 Task: Find connections with filter location Parbhani with filter topic #Networkwith filter profile language Spanish with filter current company Arcesium with filter school JECRC University with filter industry Construction with filter service category Financial Analysis with filter keywords title eCommerce Marketing Specialist
Action: Mouse moved to (520, 70)
Screenshot: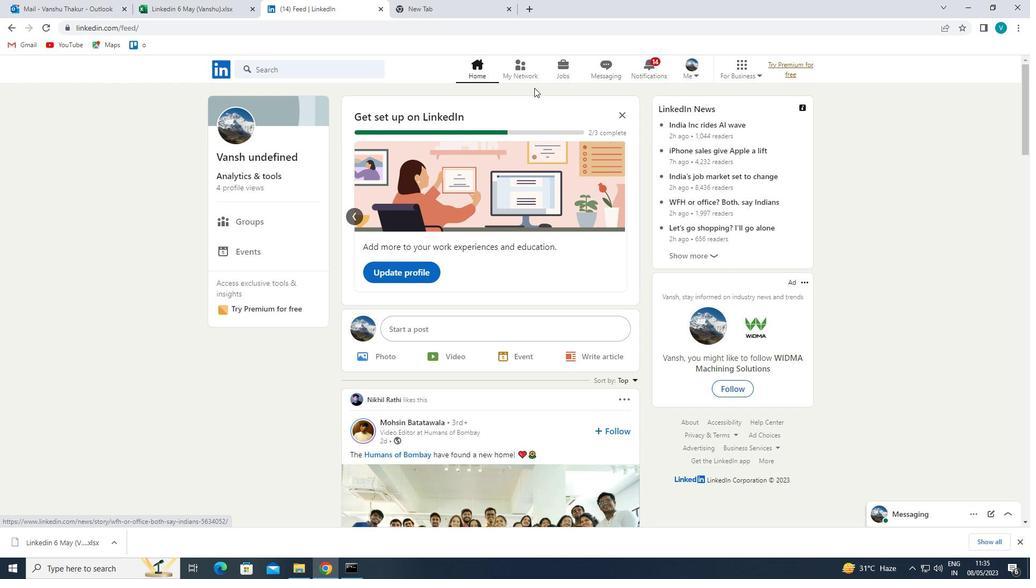 
Action: Mouse pressed left at (520, 70)
Screenshot: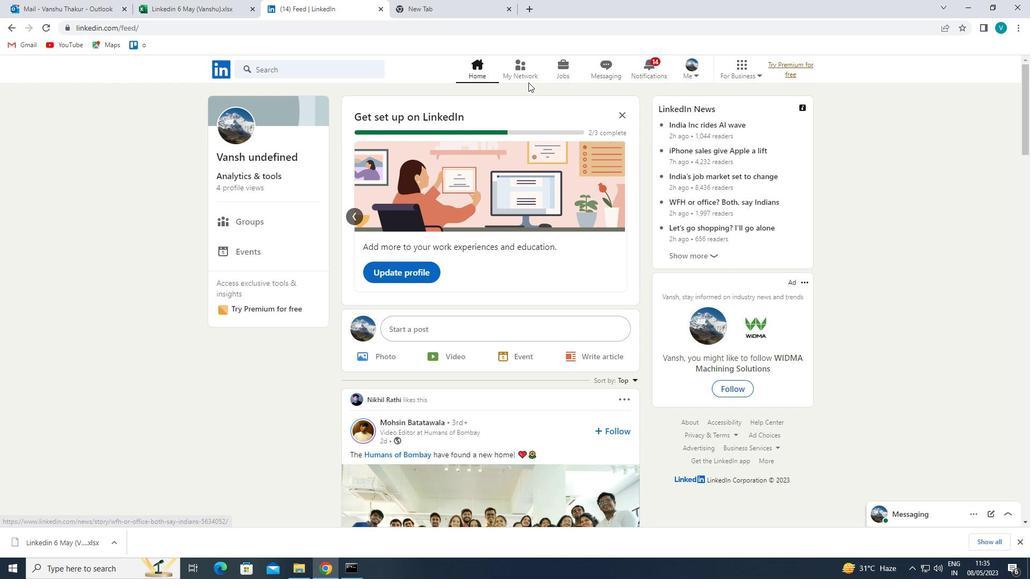 
Action: Mouse moved to (271, 123)
Screenshot: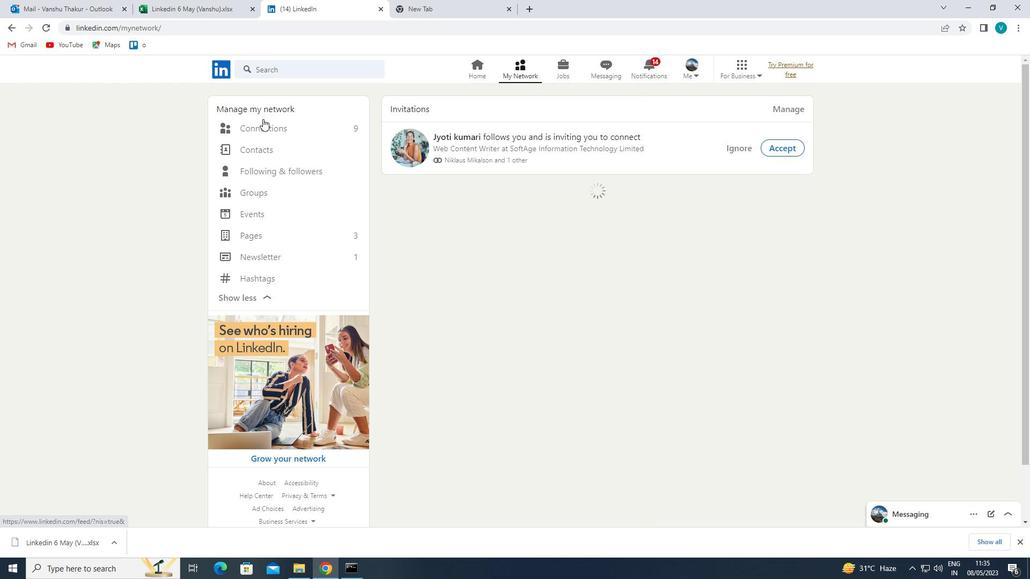 
Action: Mouse pressed left at (271, 123)
Screenshot: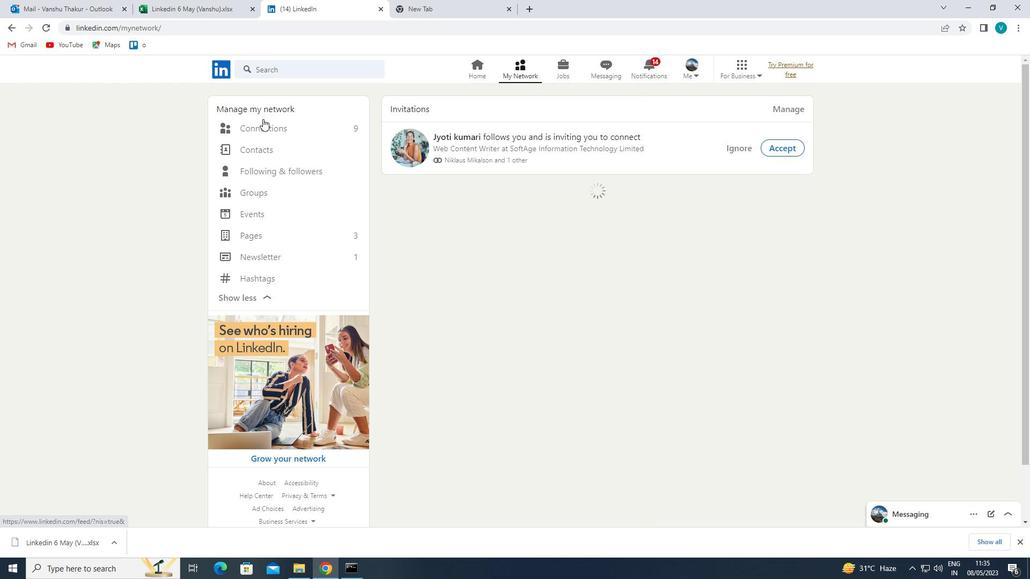 
Action: Mouse moved to (620, 129)
Screenshot: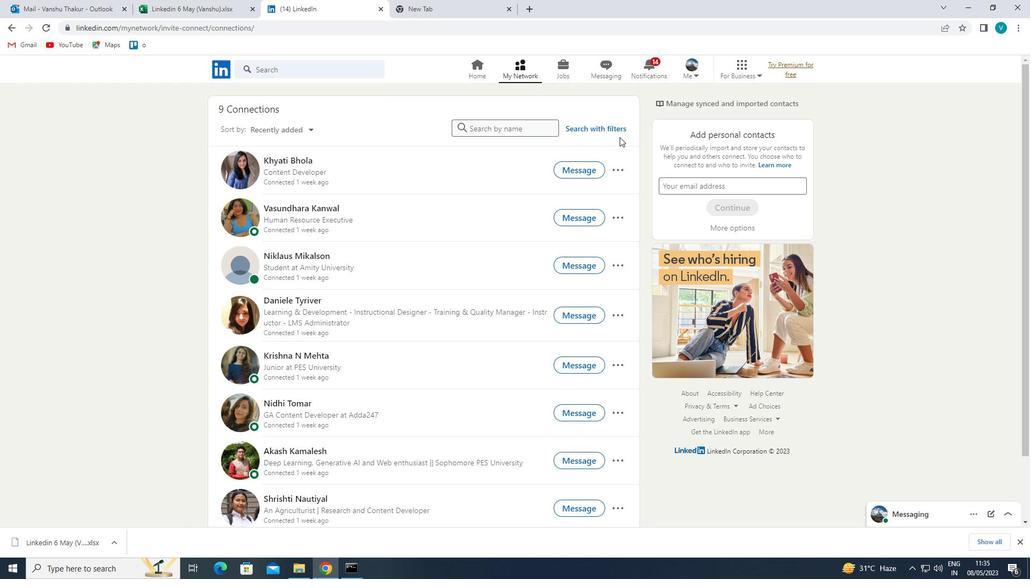 
Action: Mouse pressed left at (620, 129)
Screenshot: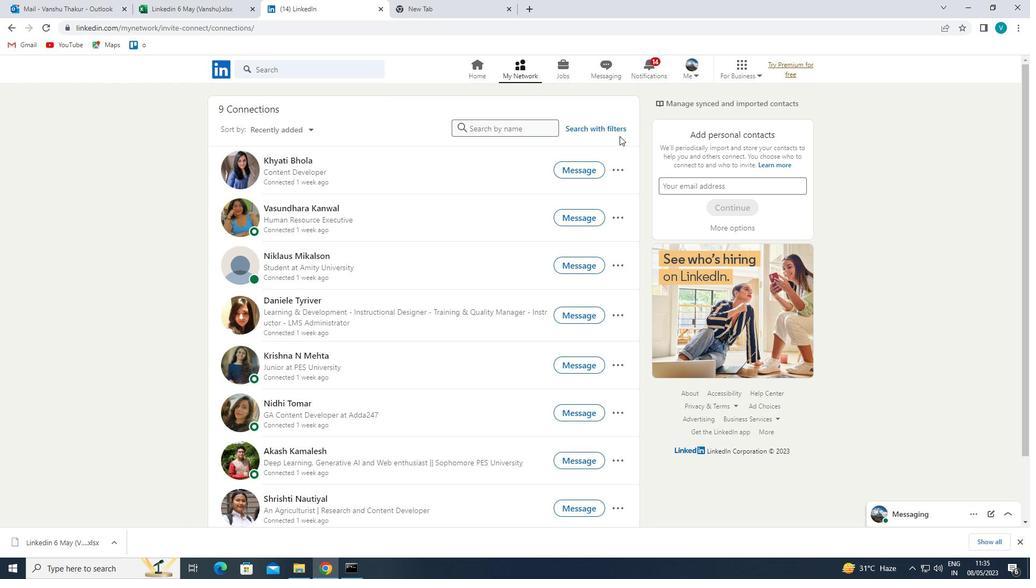 
Action: Mouse moved to (525, 103)
Screenshot: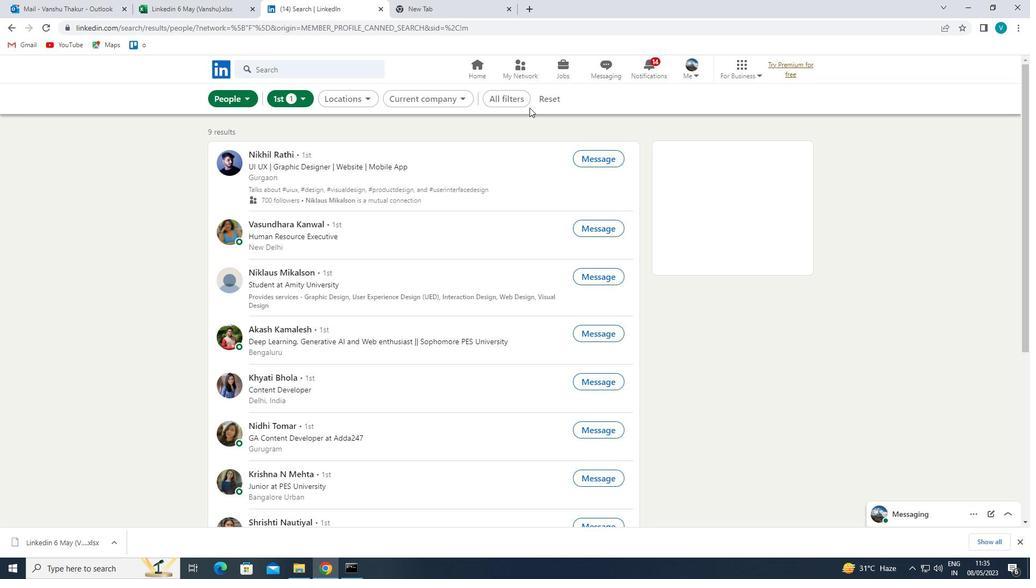 
Action: Mouse pressed left at (525, 103)
Screenshot: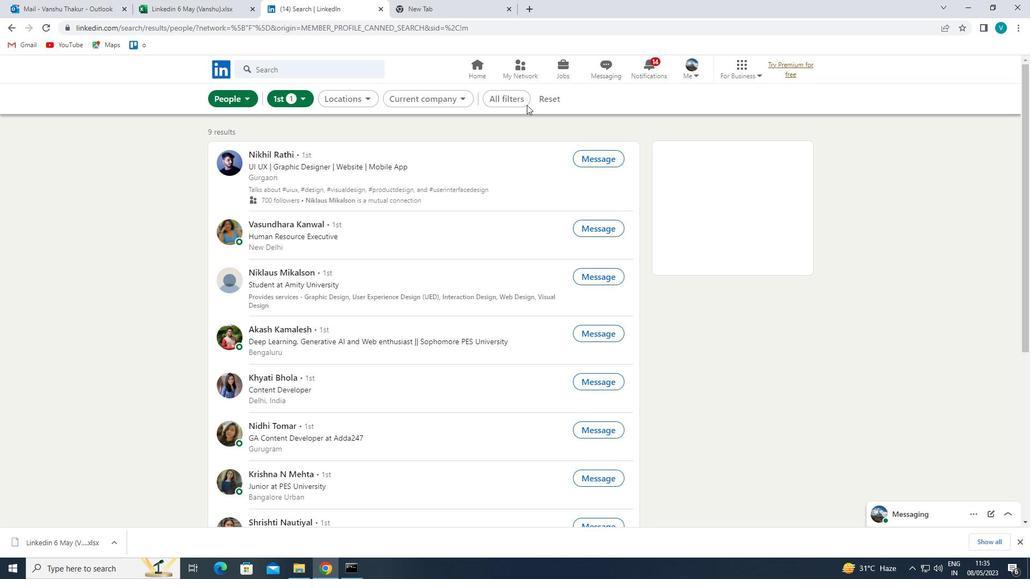 
Action: Mouse moved to (844, 273)
Screenshot: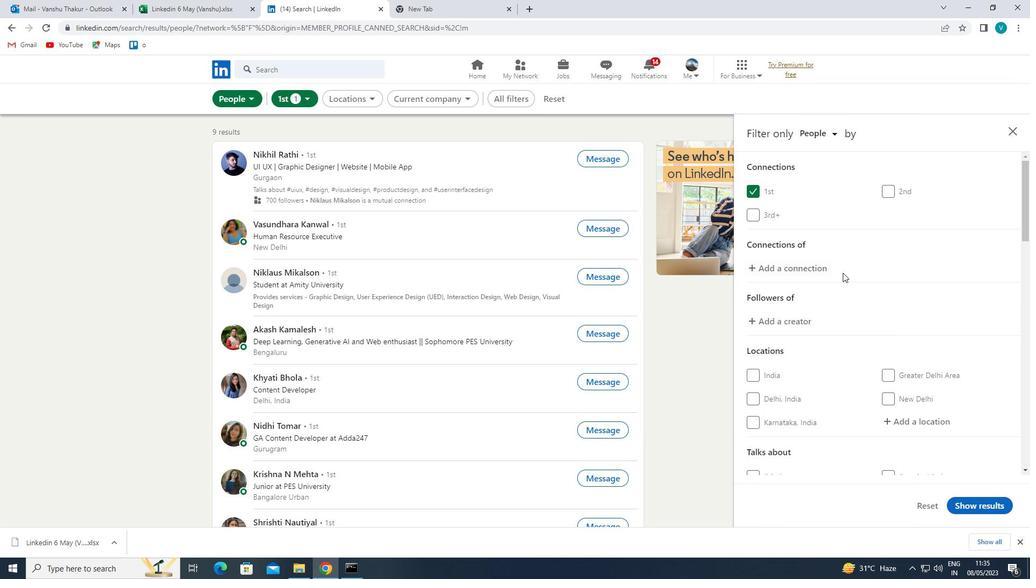 
Action: Mouse scrolled (844, 272) with delta (0, 0)
Screenshot: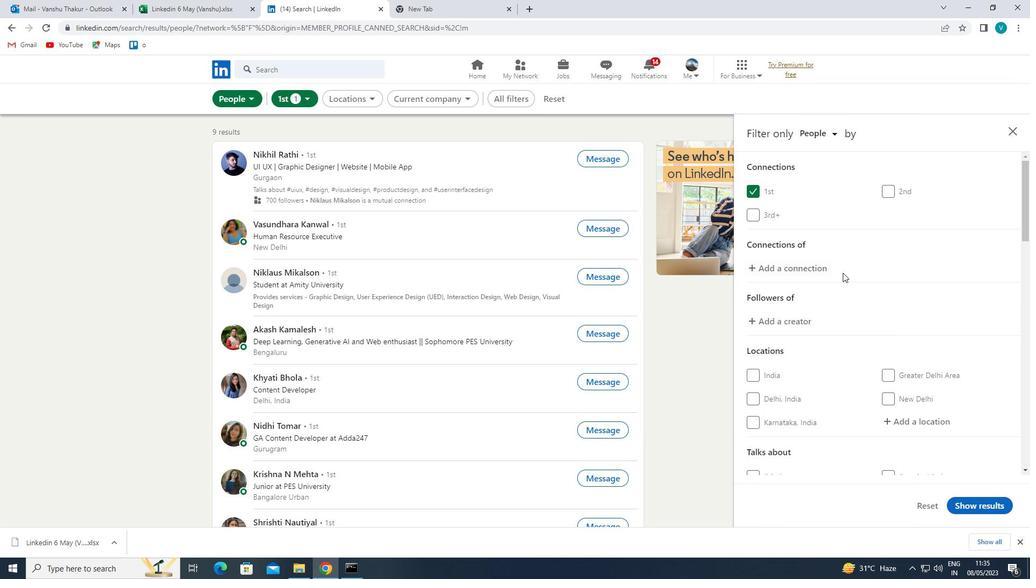 
Action: Mouse moved to (846, 274)
Screenshot: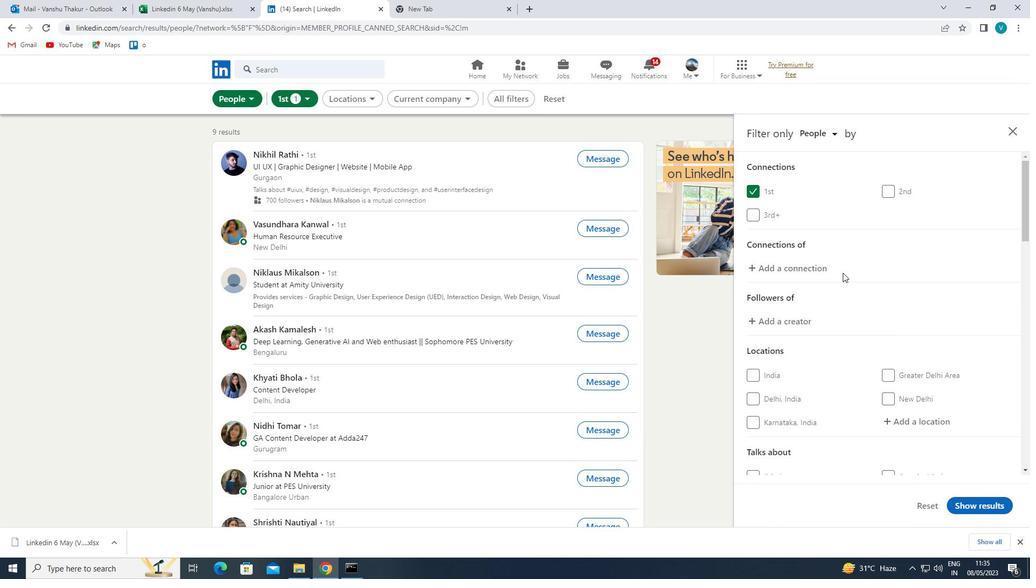 
Action: Mouse scrolled (846, 274) with delta (0, 0)
Screenshot: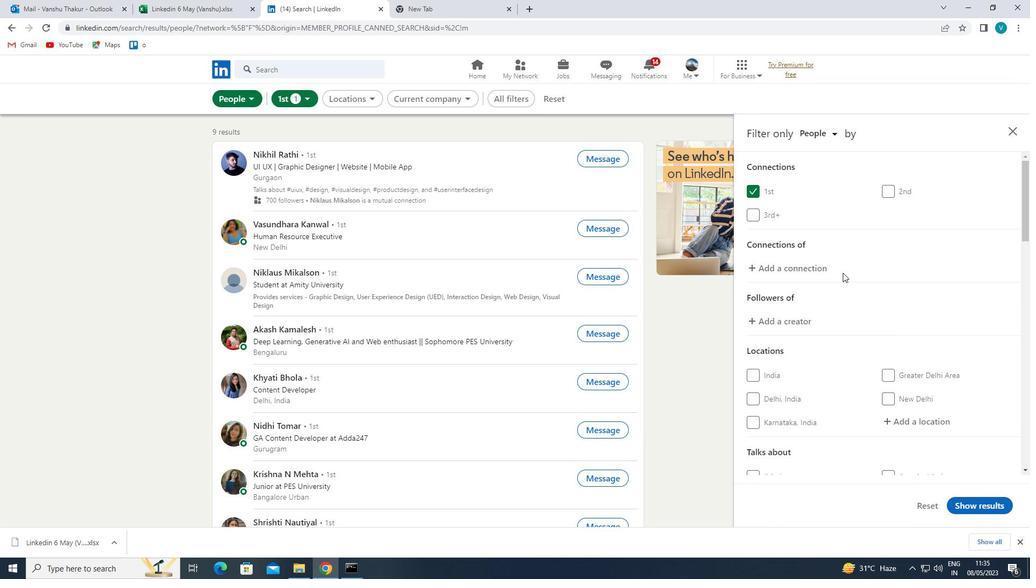 
Action: Mouse moved to (851, 276)
Screenshot: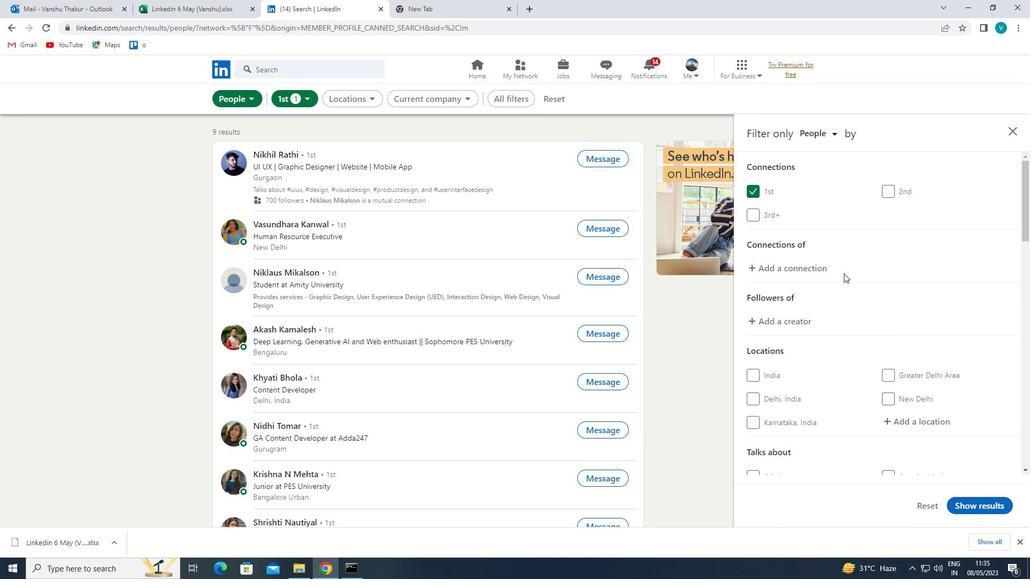 
Action: Mouse scrolled (851, 275) with delta (0, 0)
Screenshot: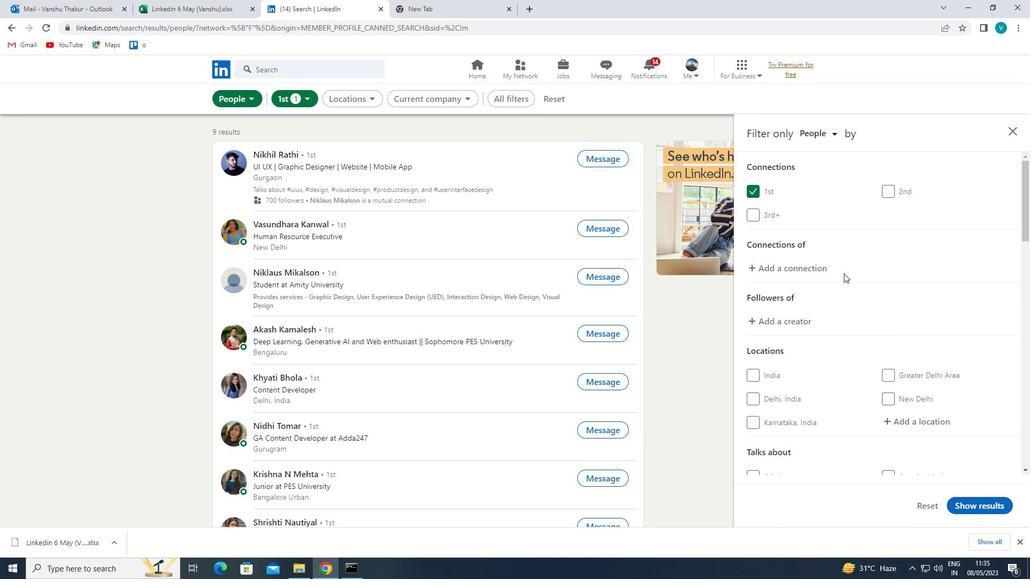 
Action: Mouse moved to (914, 262)
Screenshot: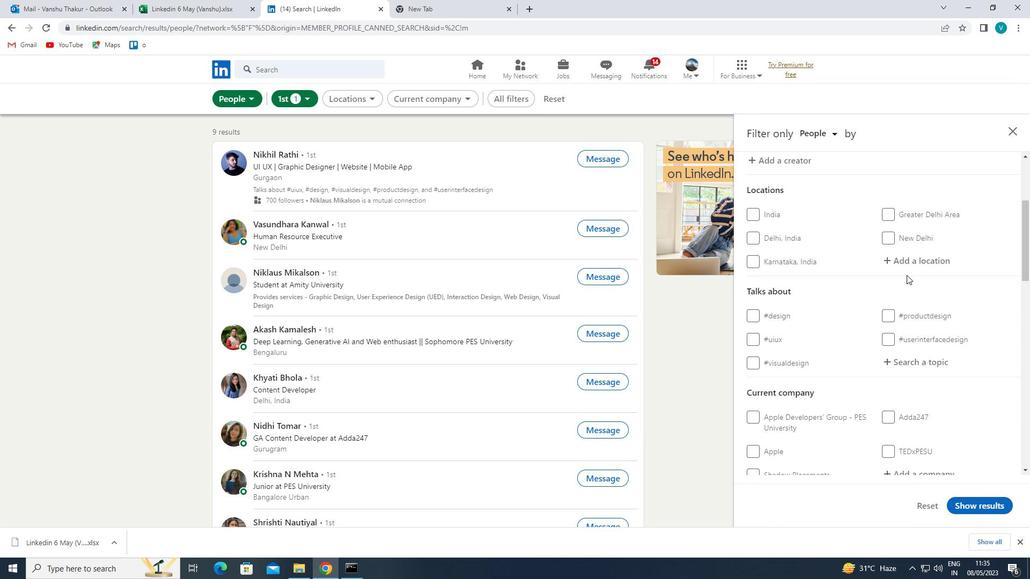 
Action: Mouse pressed left at (914, 262)
Screenshot: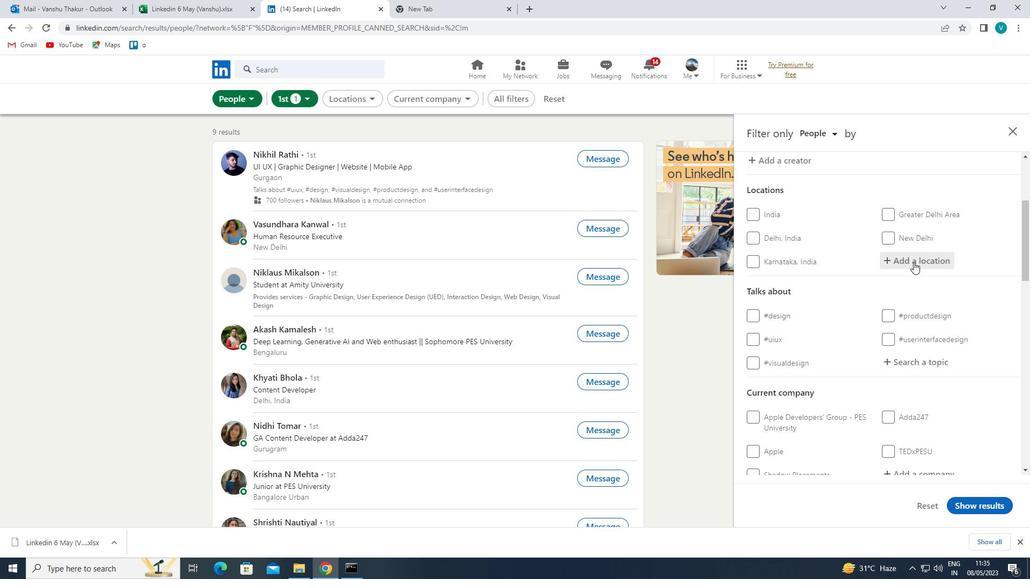 
Action: Key pressed <Key.shift>PA
Screenshot: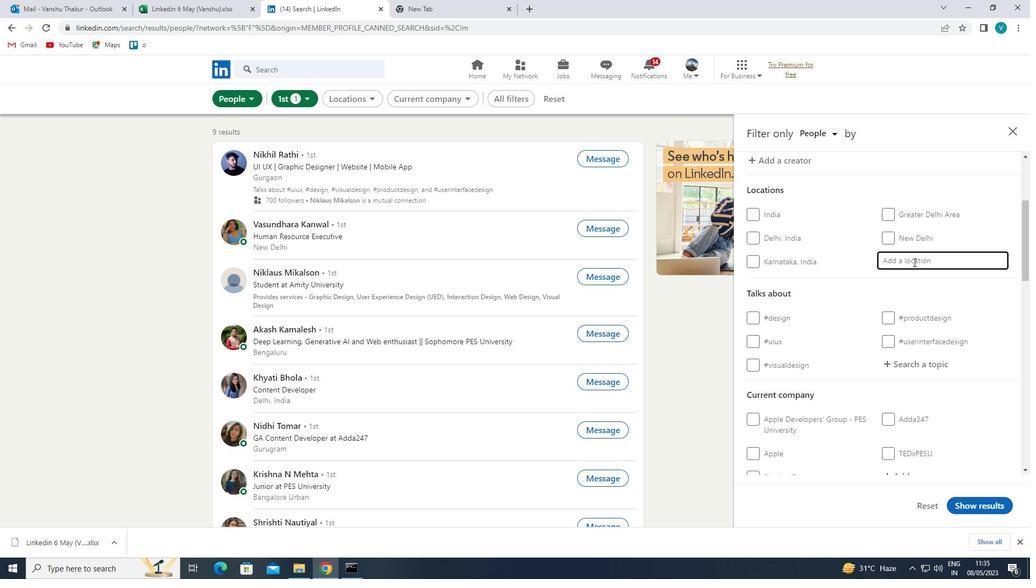 
Action: Mouse moved to (913, 262)
Screenshot: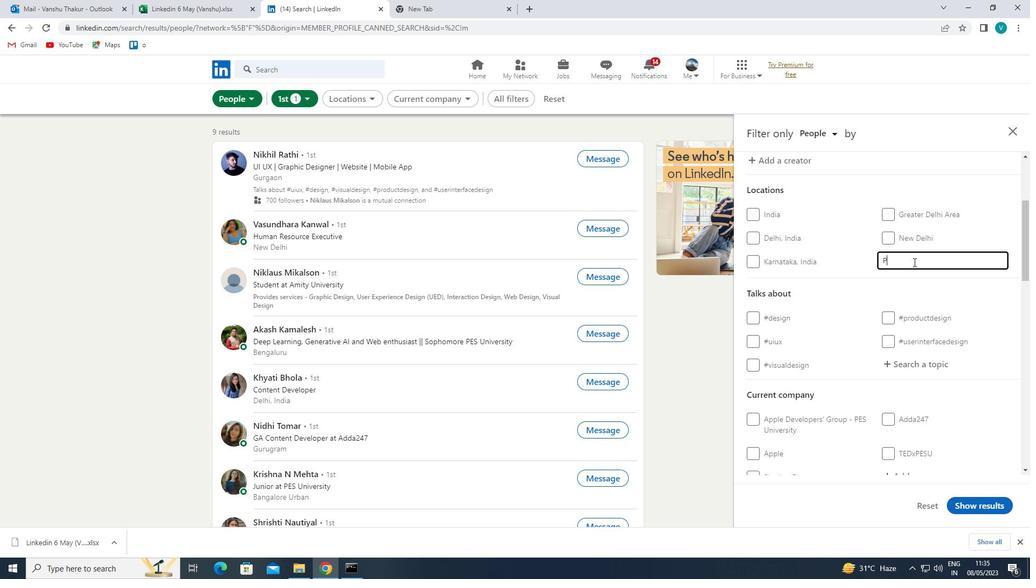 
Action: Key pressed RBHANI
Screenshot: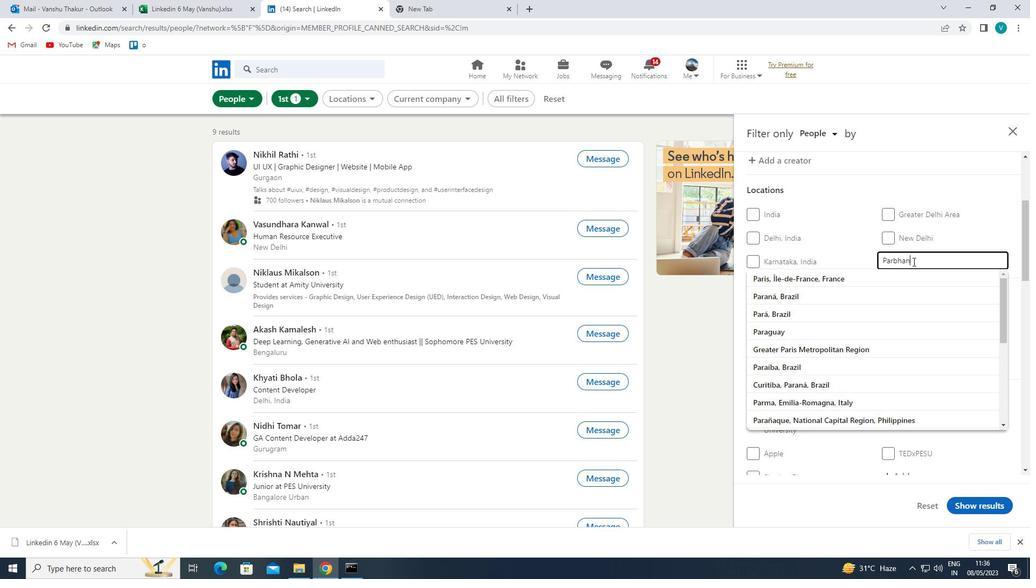 
Action: Mouse moved to (895, 275)
Screenshot: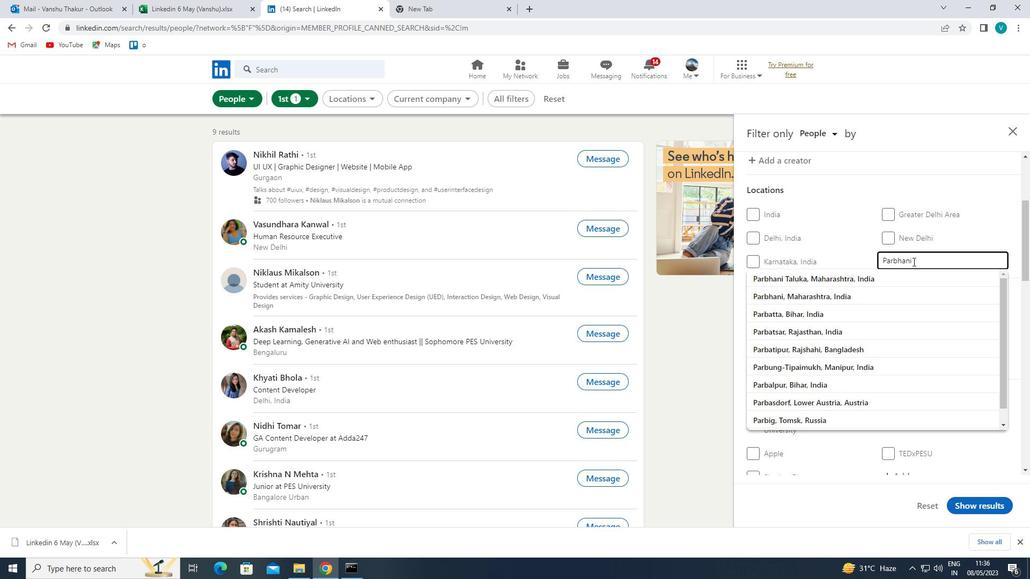 
Action: Mouse pressed left at (895, 275)
Screenshot: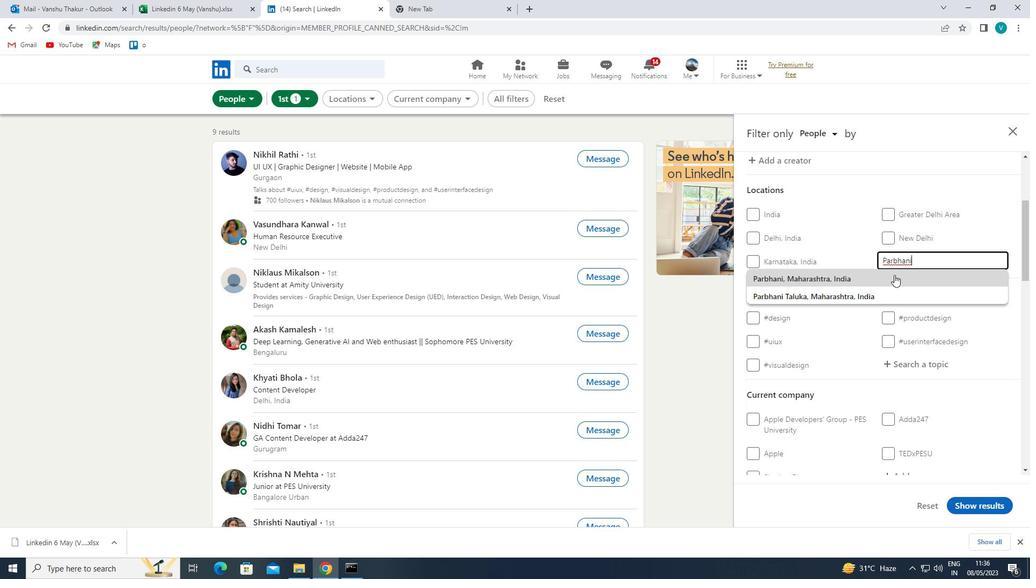 
Action: Mouse moved to (917, 297)
Screenshot: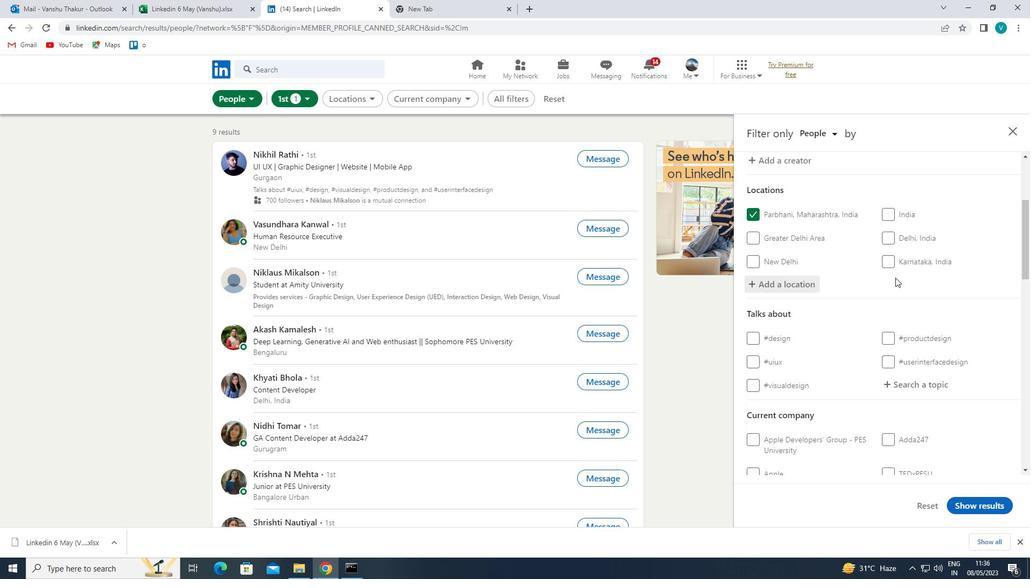 
Action: Mouse scrolled (917, 297) with delta (0, 0)
Screenshot: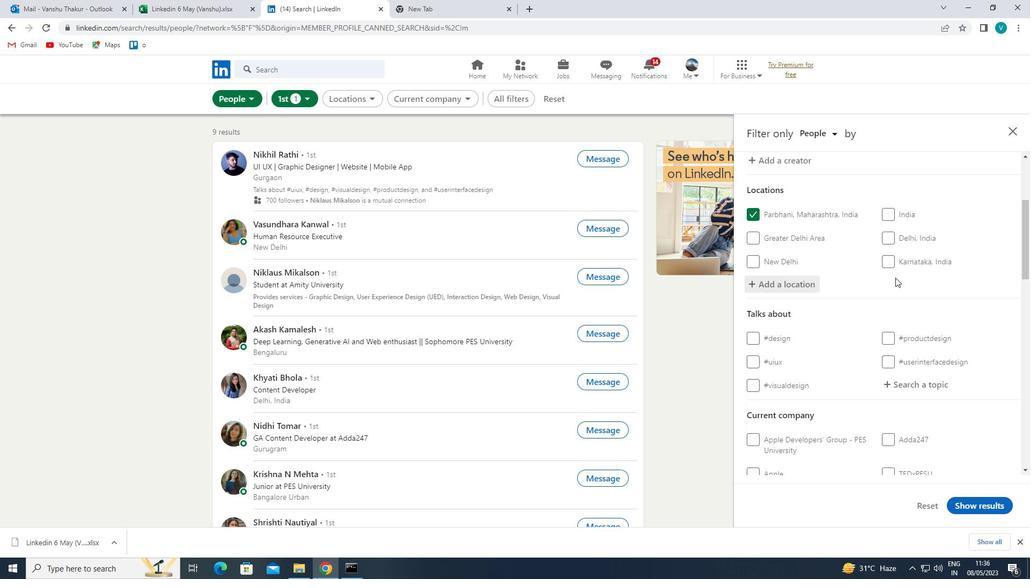 
Action: Mouse moved to (925, 328)
Screenshot: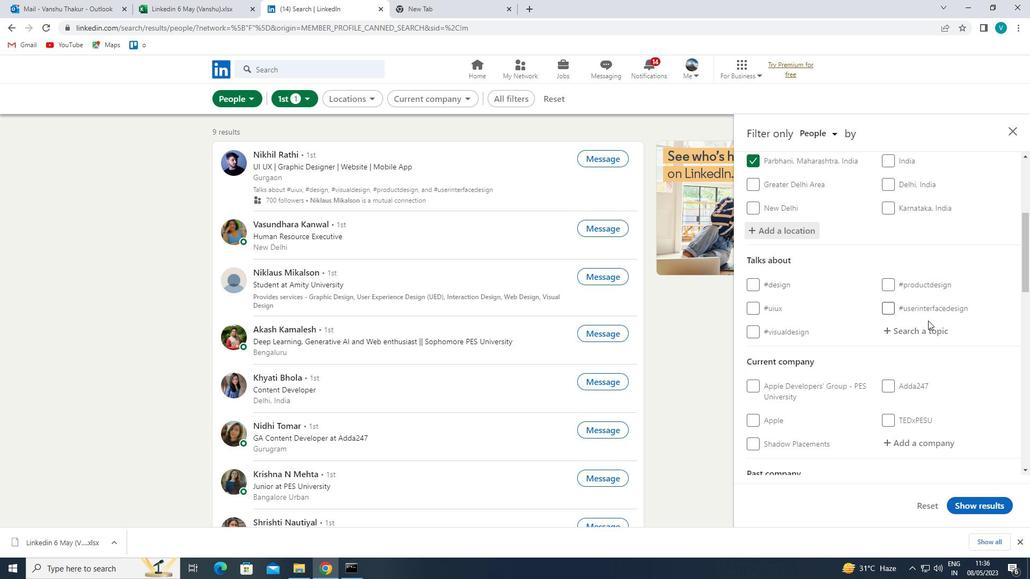 
Action: Mouse pressed left at (925, 328)
Screenshot: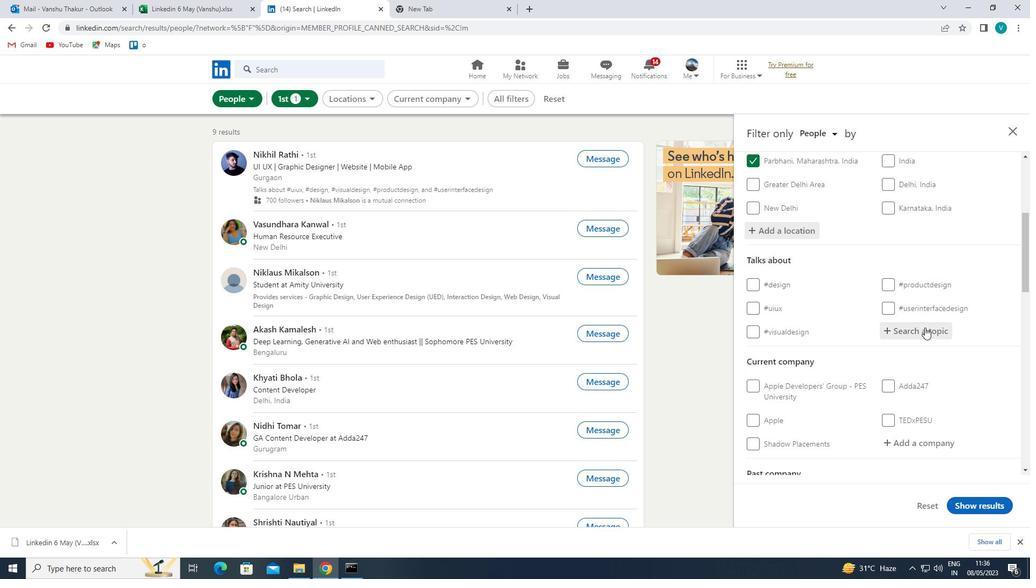 
Action: Key pressed <Key.shift>NETWOR
Screenshot: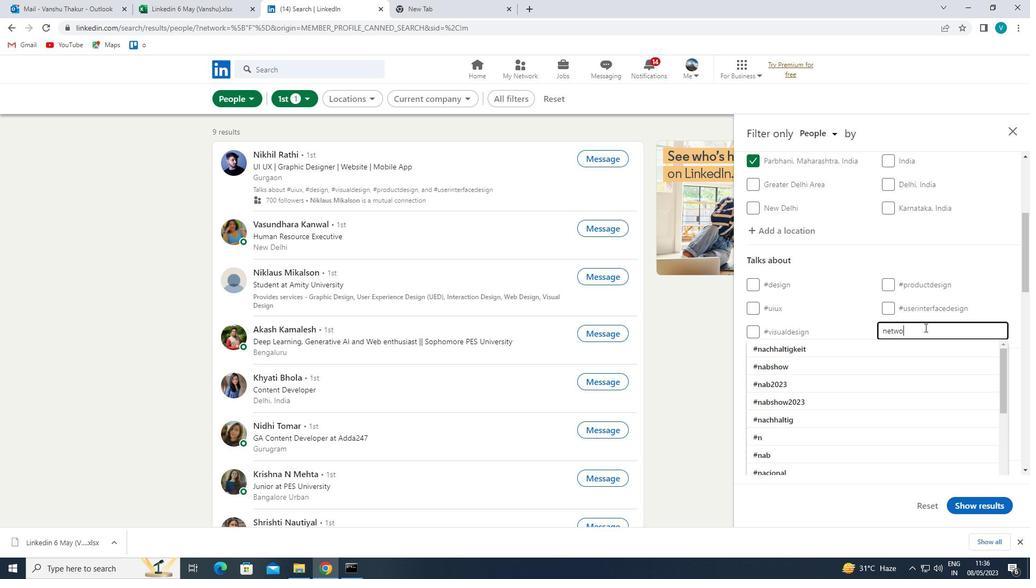 
Action: Mouse moved to (885, 364)
Screenshot: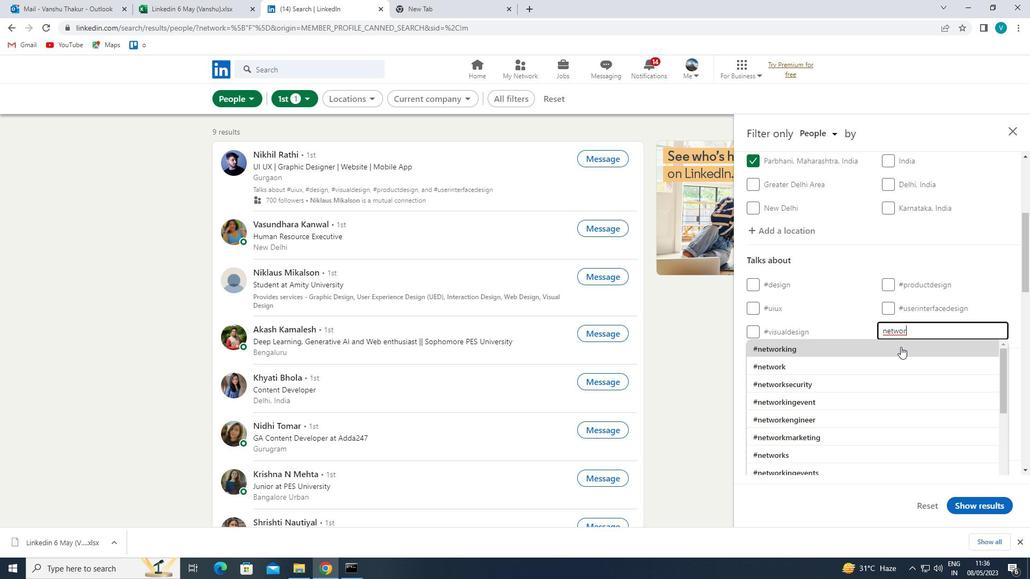 
Action: Mouse pressed left at (885, 364)
Screenshot: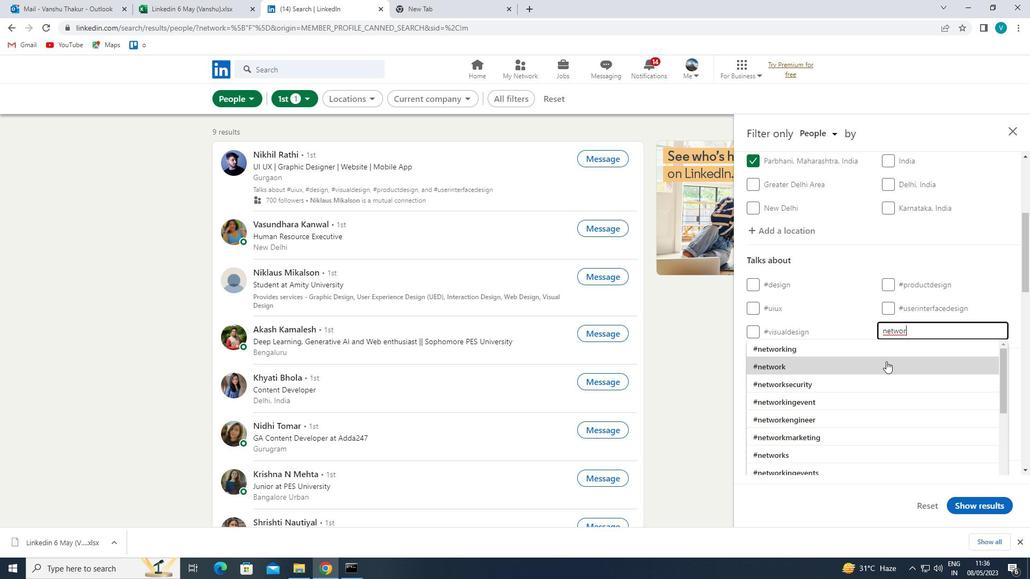 
Action: Mouse moved to (885, 365)
Screenshot: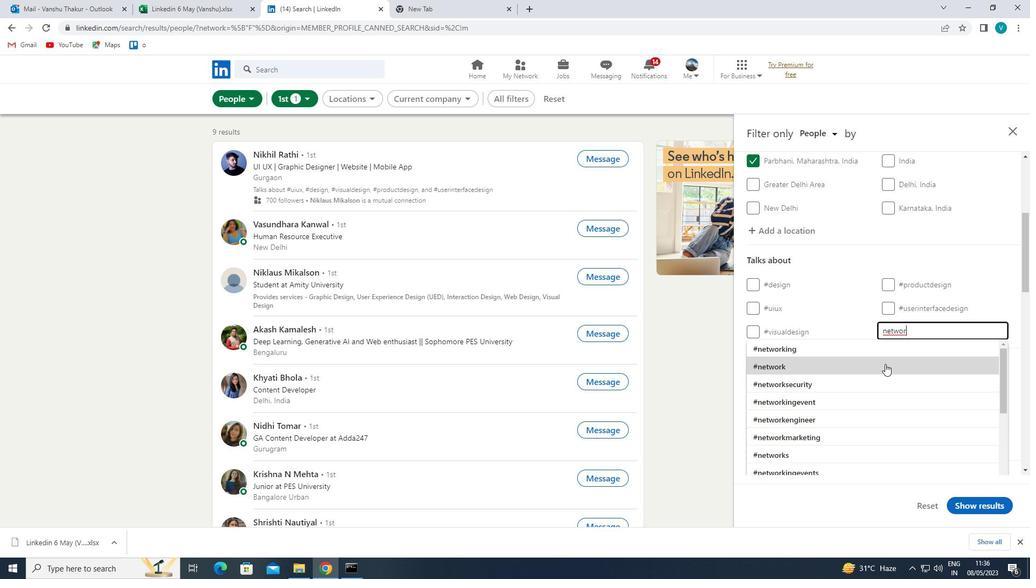 
Action: Mouse scrolled (885, 364) with delta (0, 0)
Screenshot: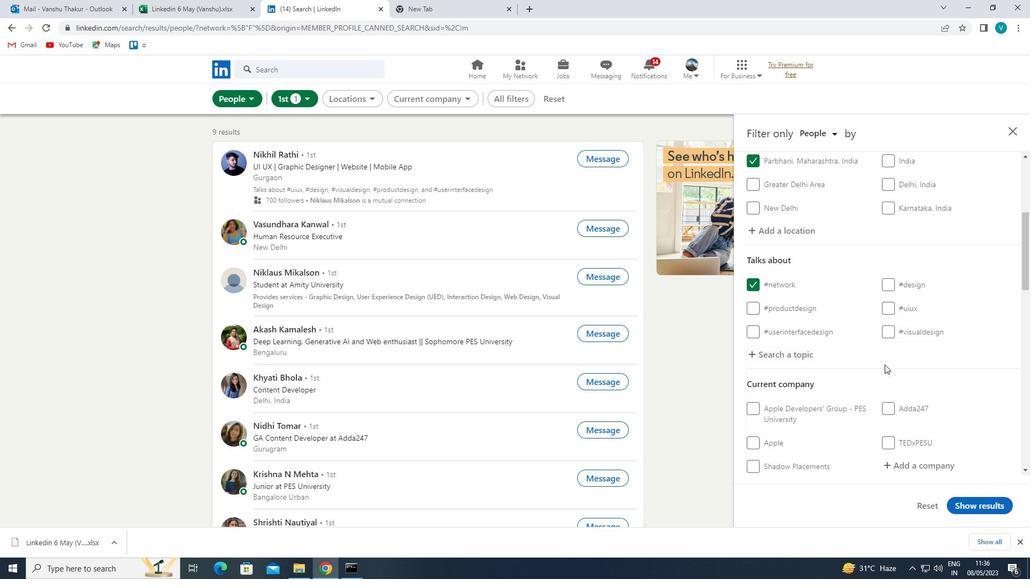 
Action: Mouse scrolled (885, 364) with delta (0, 0)
Screenshot: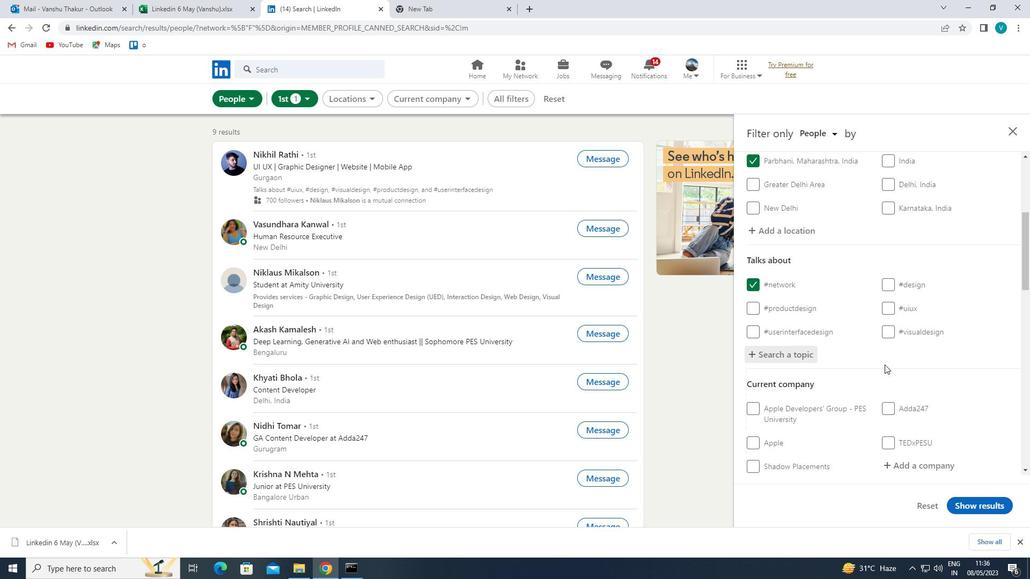
Action: Mouse scrolled (885, 364) with delta (0, 0)
Screenshot: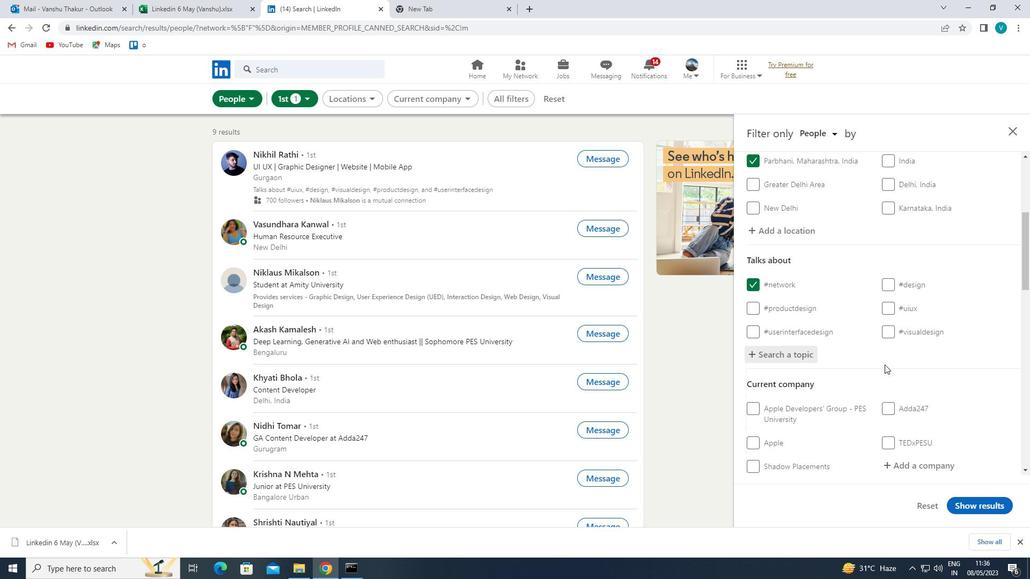 
Action: Mouse moved to (920, 307)
Screenshot: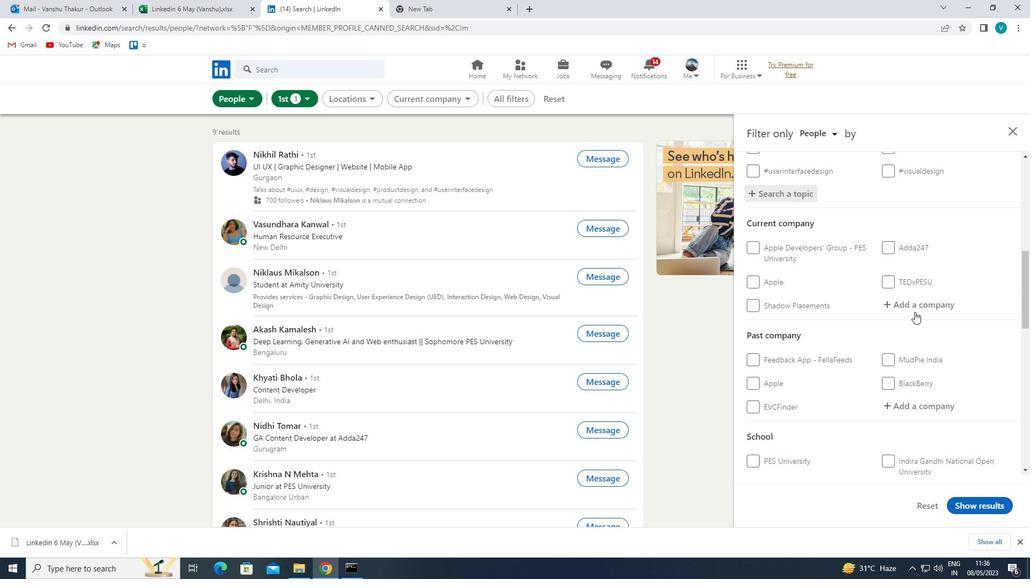 
Action: Mouse pressed left at (920, 307)
Screenshot: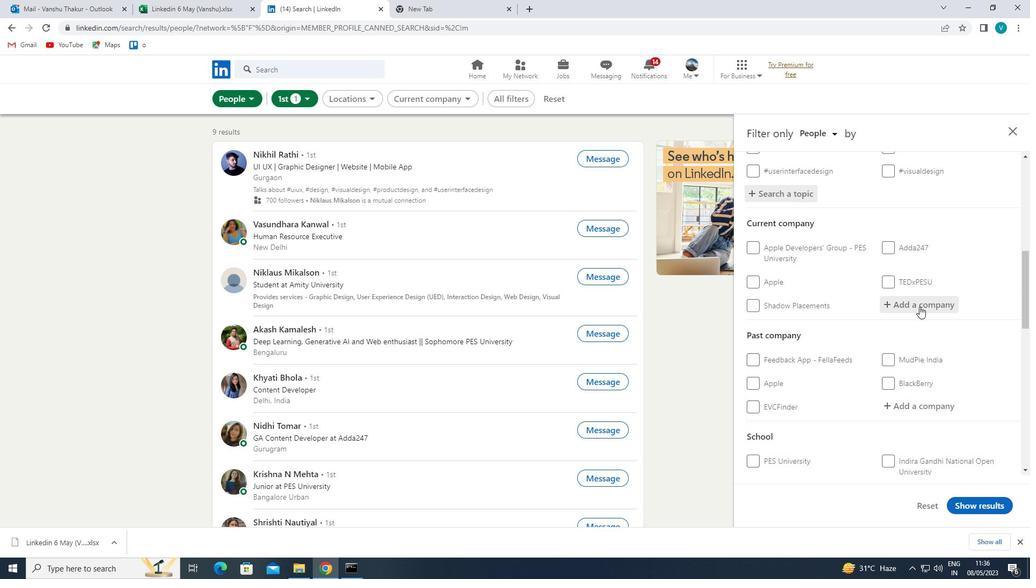 
Action: Key pressed <Key.shift>ARCESIUM
Screenshot: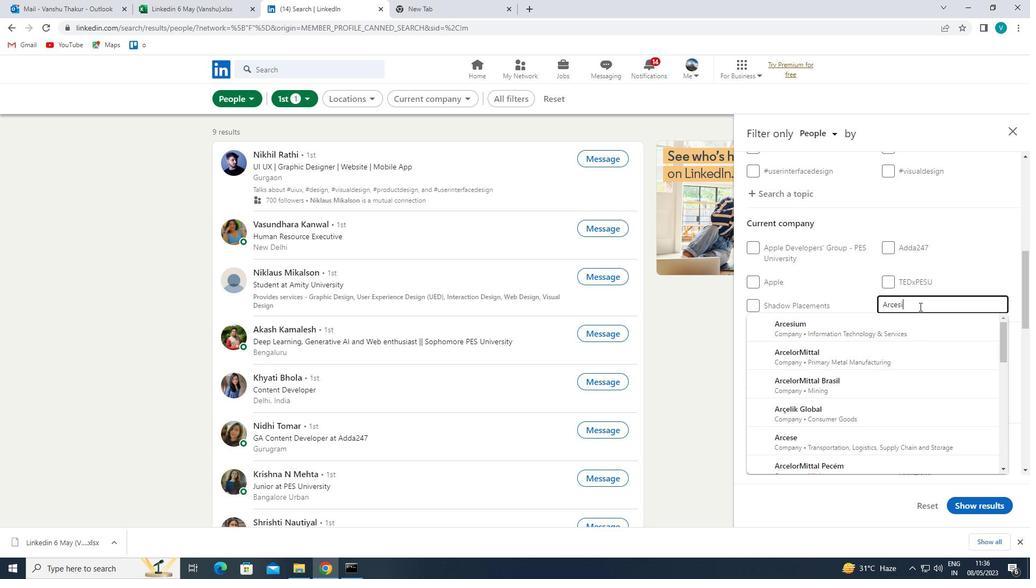 
Action: Mouse moved to (907, 317)
Screenshot: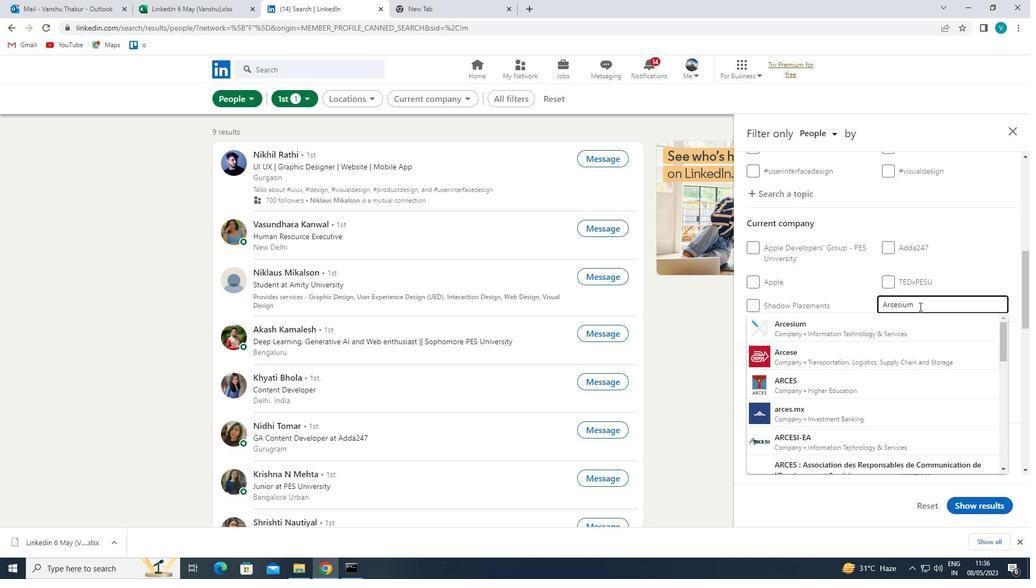 
Action: Mouse pressed left at (907, 317)
Screenshot: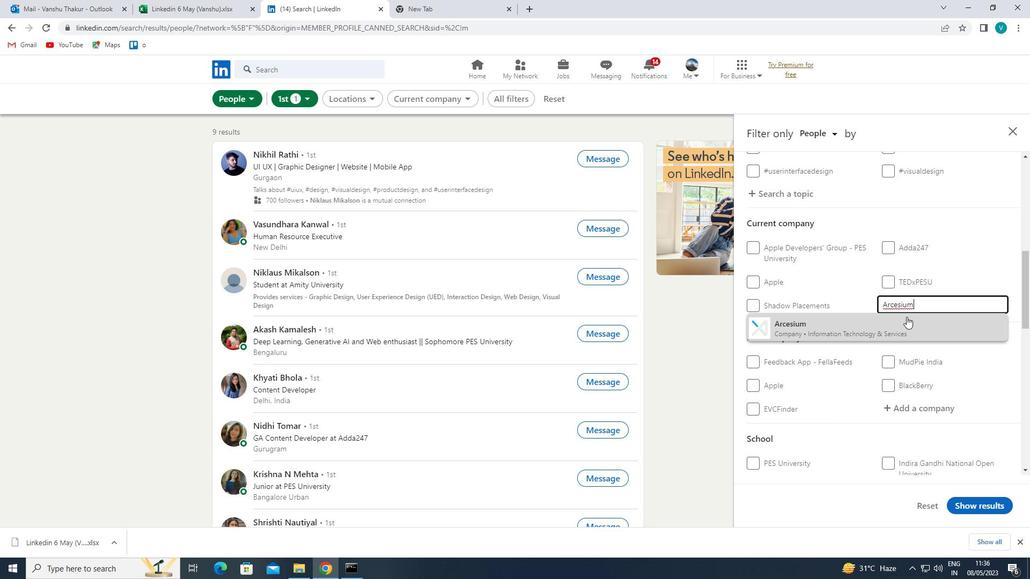 
Action: Mouse scrolled (907, 316) with delta (0, 0)
Screenshot: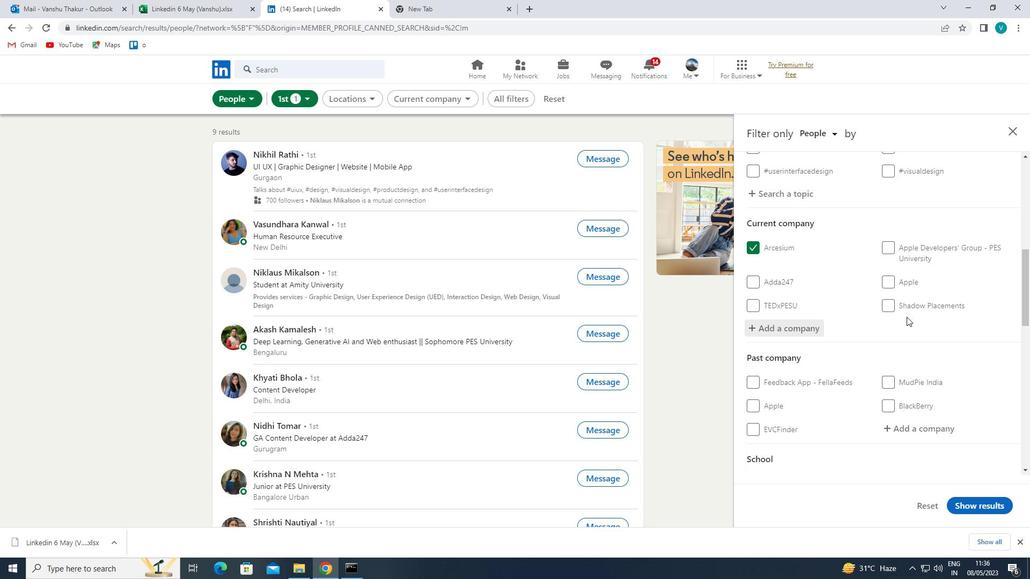 
Action: Mouse scrolled (907, 316) with delta (0, 0)
Screenshot: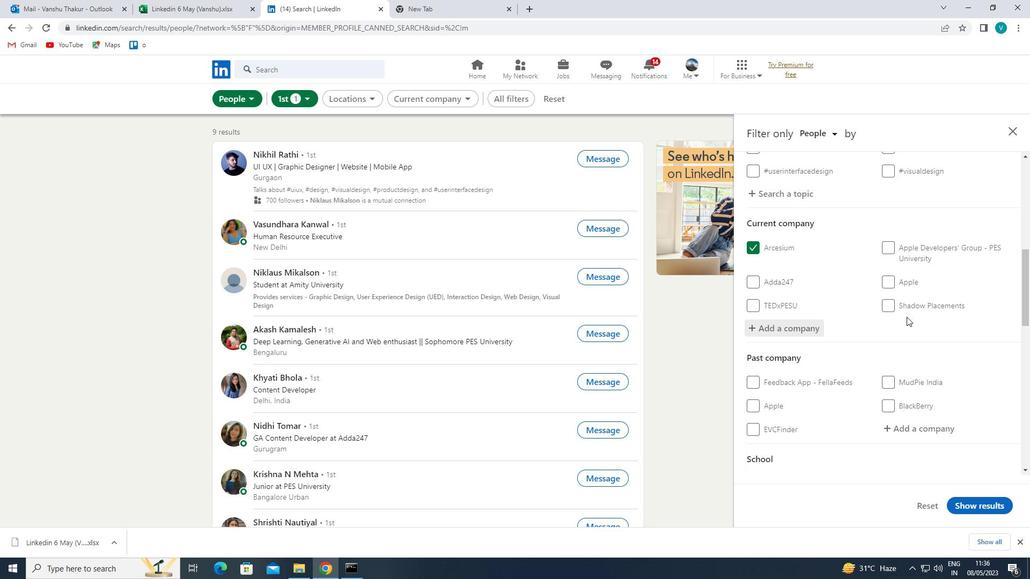 
Action: Mouse scrolled (907, 316) with delta (0, 0)
Screenshot: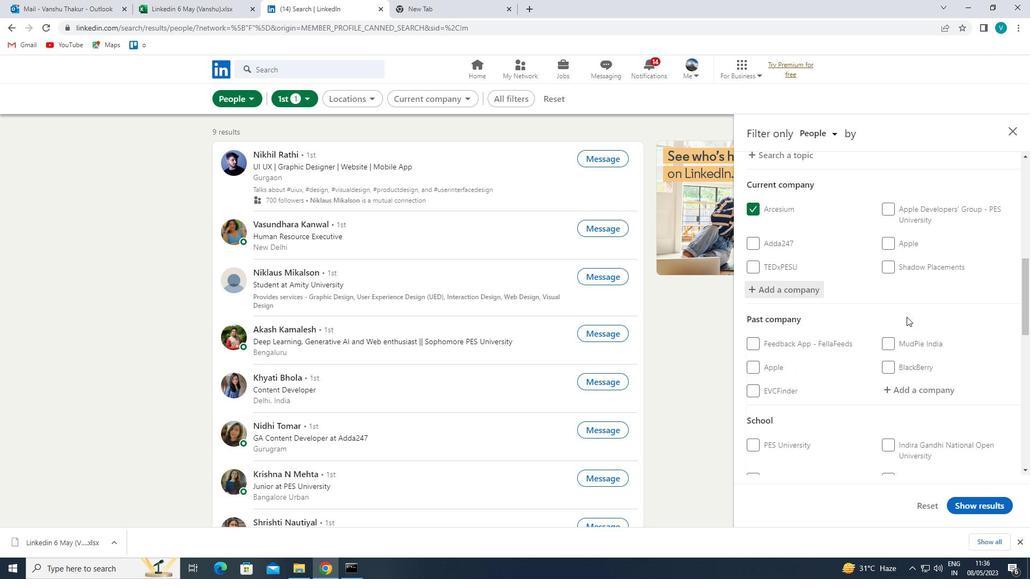 
Action: Mouse scrolled (907, 316) with delta (0, 0)
Screenshot: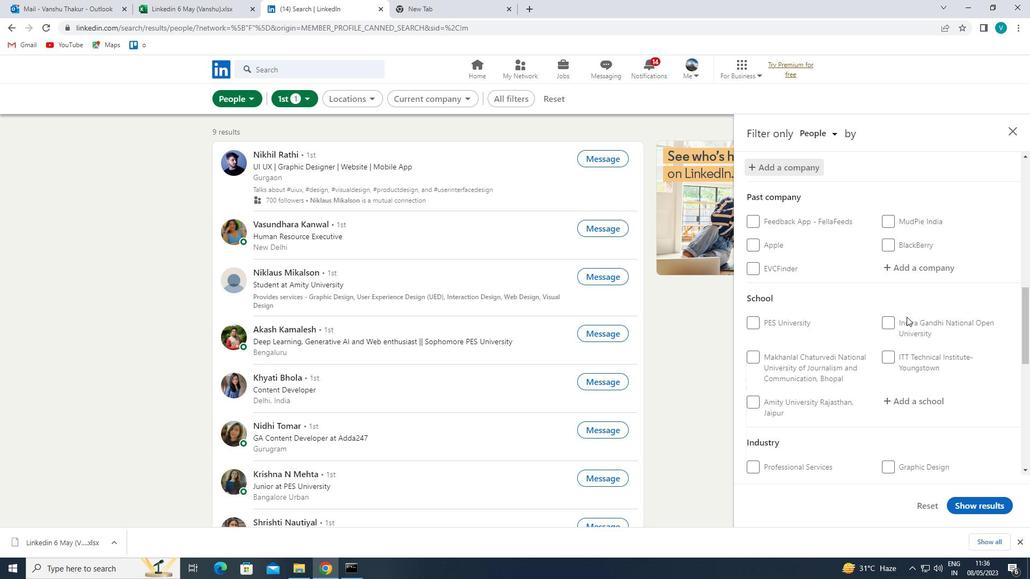 
Action: Mouse moved to (911, 345)
Screenshot: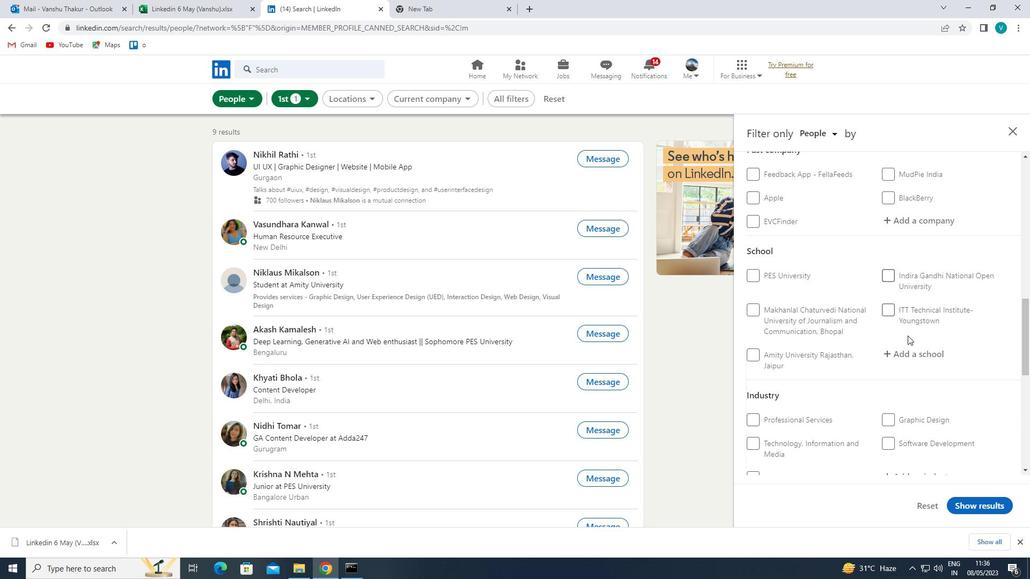 
Action: Mouse pressed left at (911, 345)
Screenshot: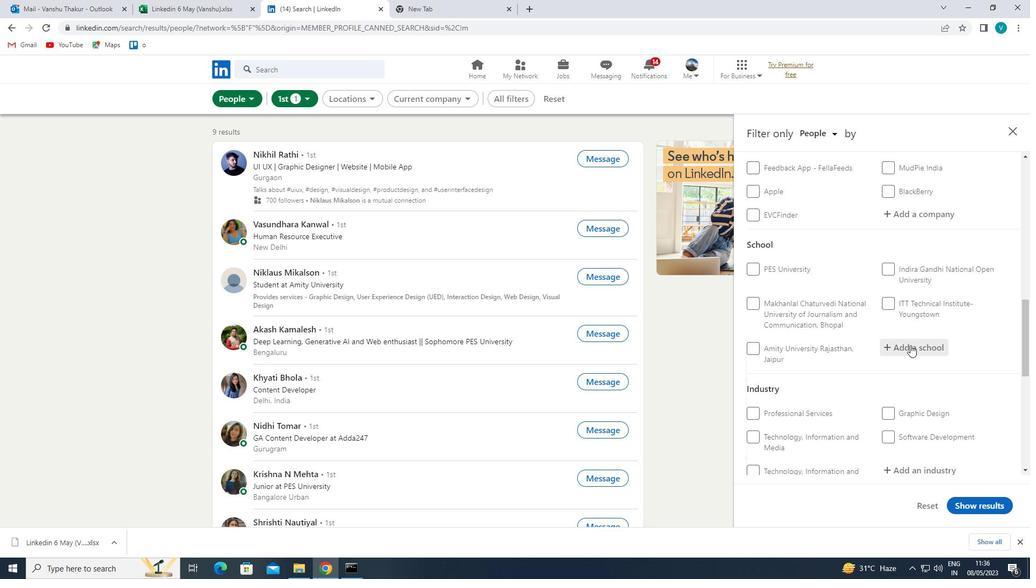 
Action: Key pressed <Key.shift>JECRC<Key.space>
Screenshot: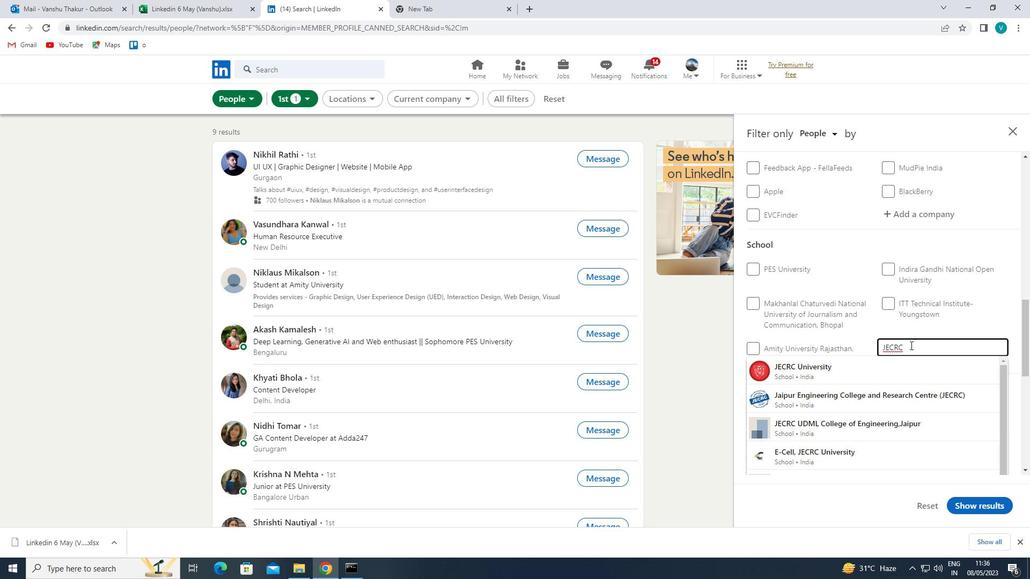 
Action: Mouse moved to (905, 359)
Screenshot: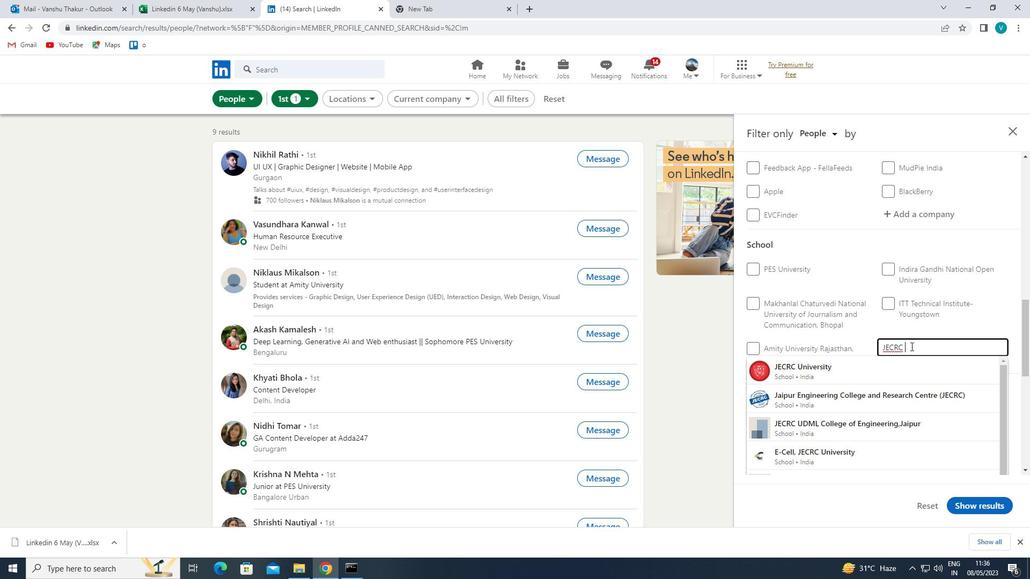 
Action: Mouse pressed left at (905, 359)
Screenshot: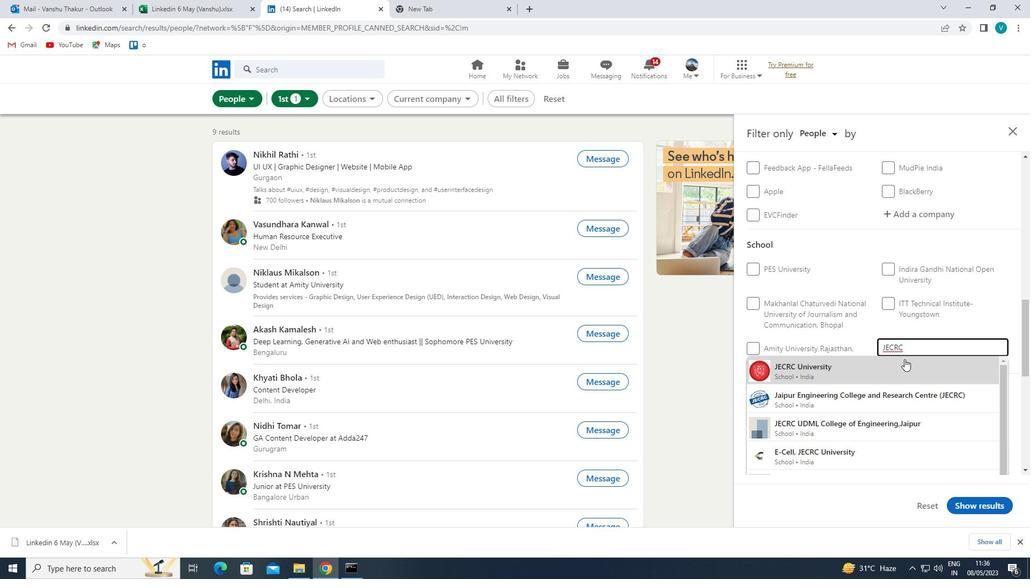 
Action: Mouse scrolled (905, 359) with delta (0, 0)
Screenshot: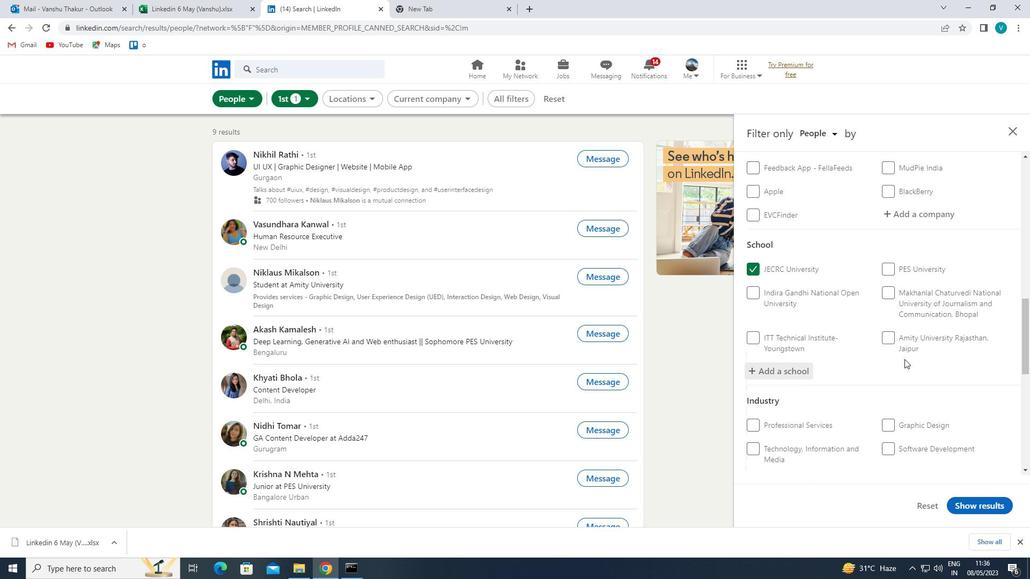 
Action: Mouse scrolled (905, 359) with delta (0, 0)
Screenshot: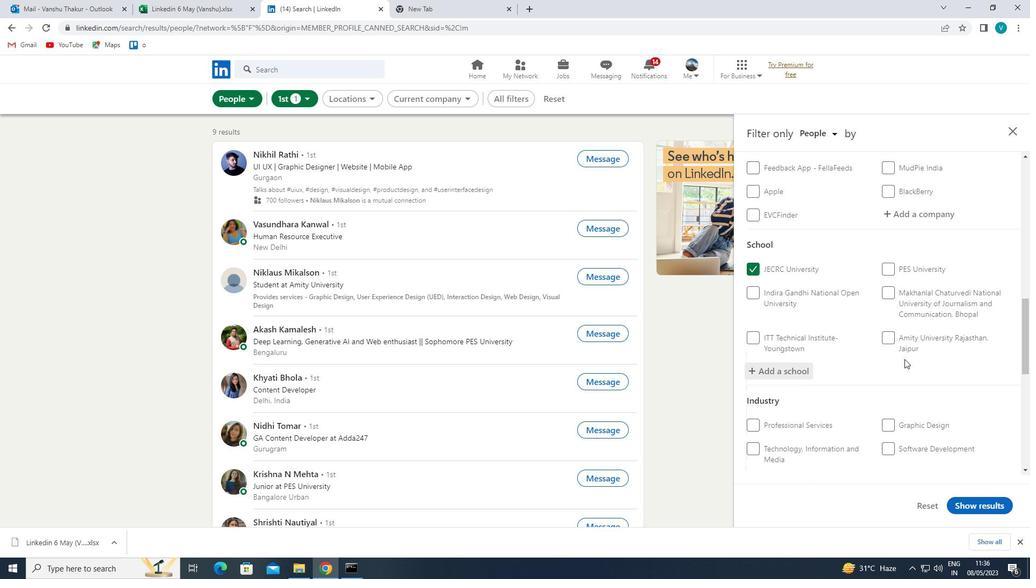 
Action: Mouse moved to (904, 359)
Screenshot: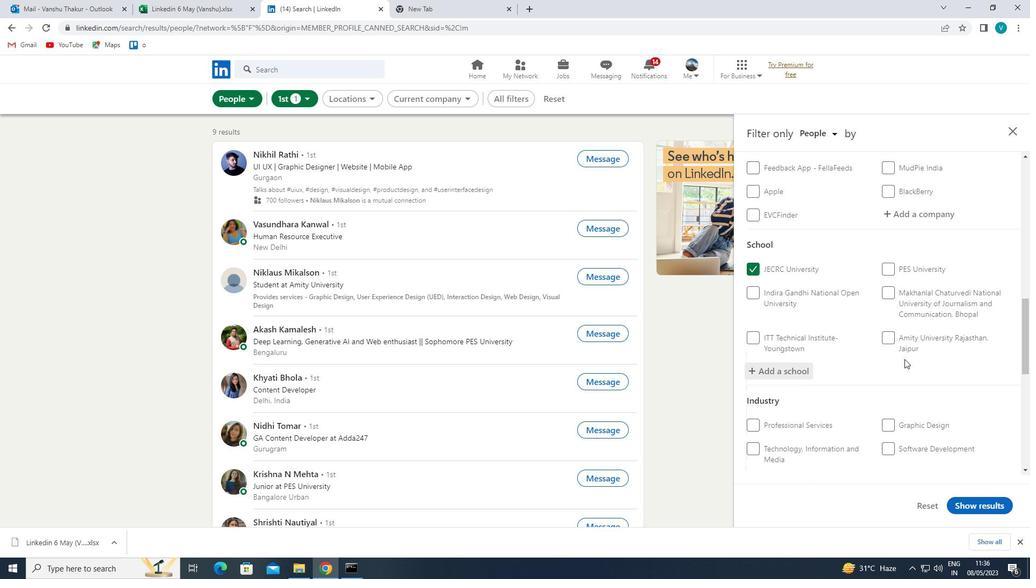 
Action: Mouse scrolled (904, 359) with delta (0, 0)
Screenshot: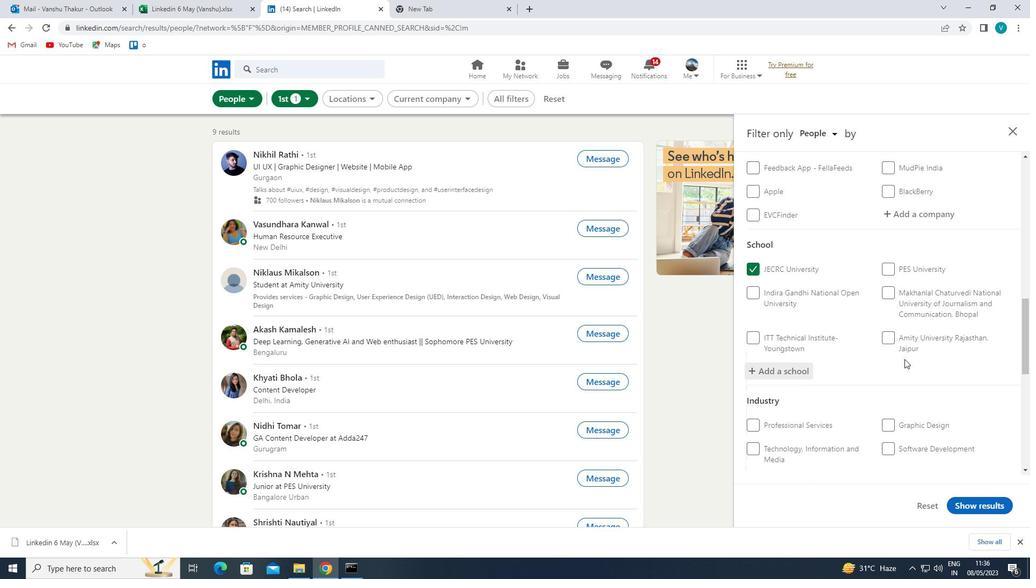 
Action: Mouse moved to (915, 319)
Screenshot: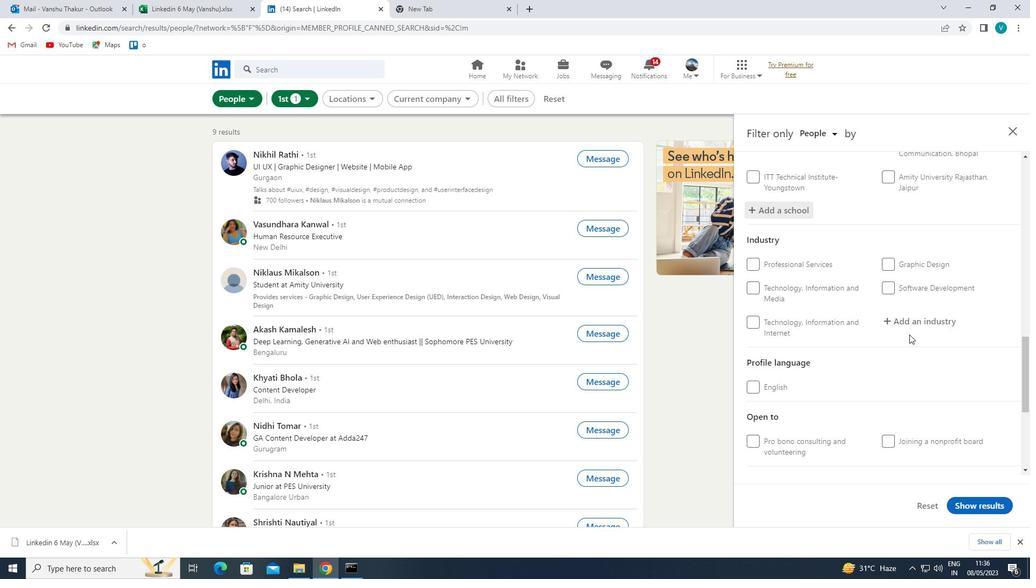 
Action: Mouse pressed left at (915, 319)
Screenshot: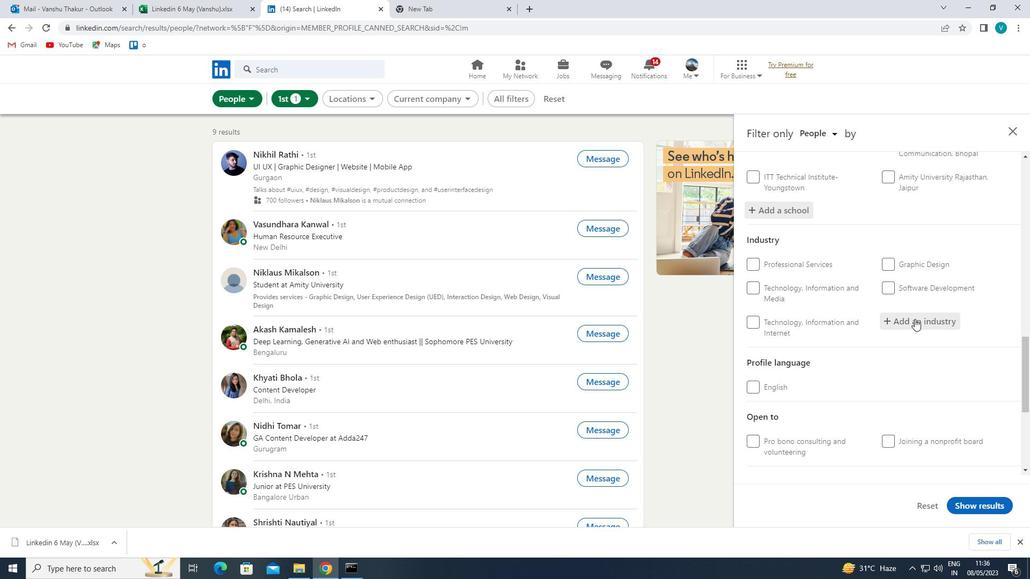 
Action: Key pressed <Key.shift>CONS
Screenshot: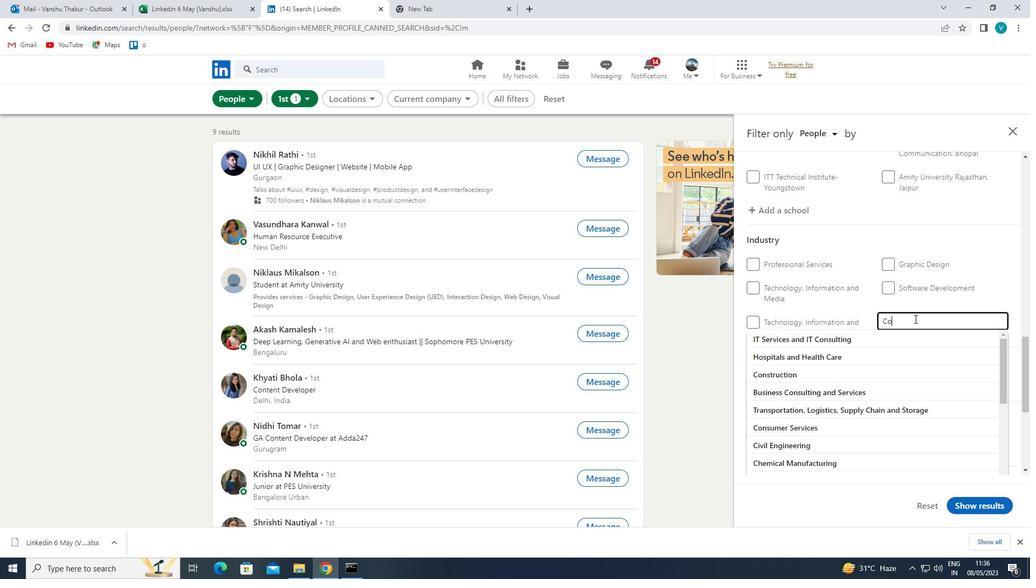 
Action: Mouse moved to (875, 347)
Screenshot: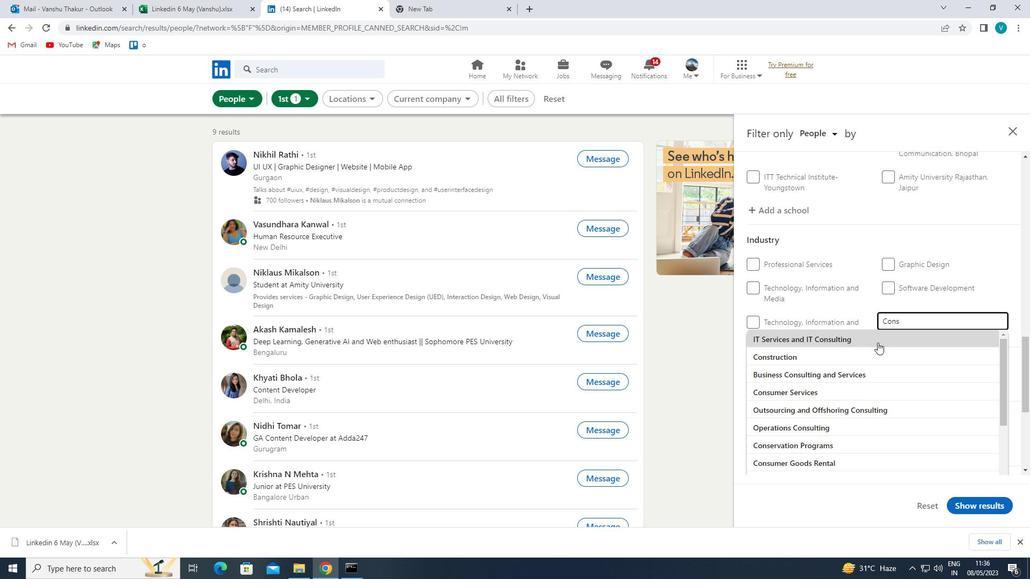 
Action: Mouse pressed left at (875, 347)
Screenshot: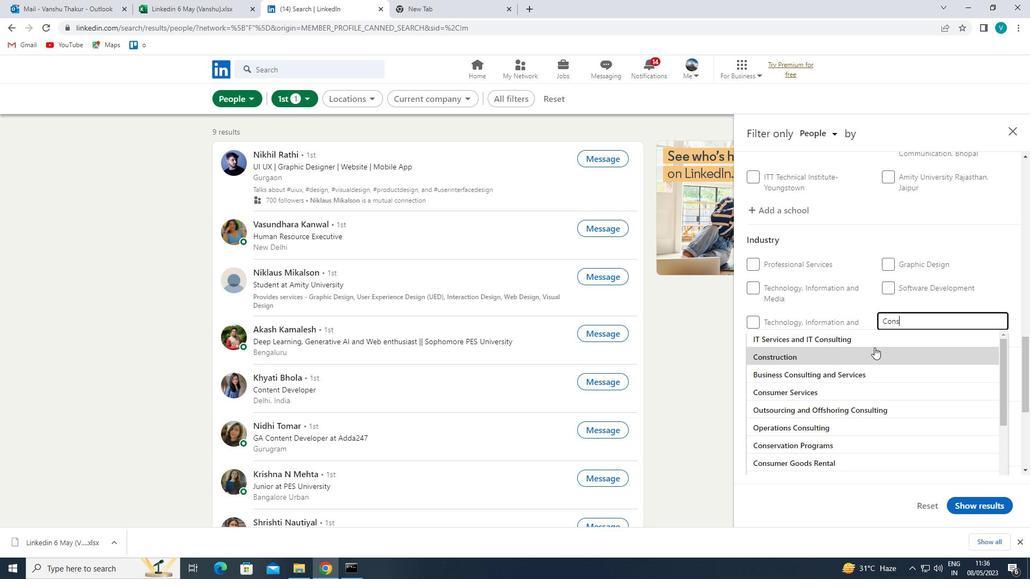 
Action: Mouse scrolled (875, 347) with delta (0, 0)
Screenshot: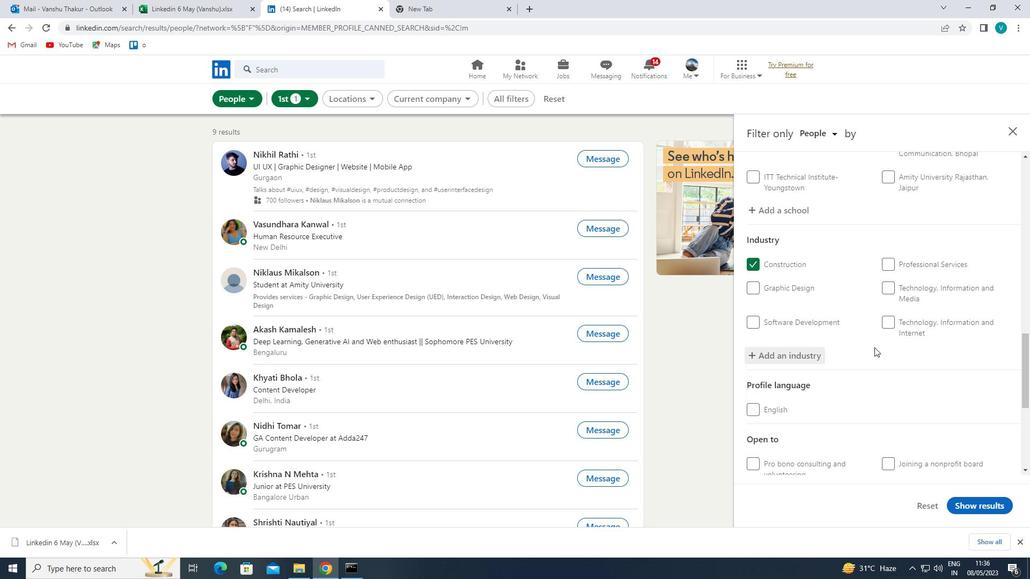 
Action: Mouse moved to (873, 348)
Screenshot: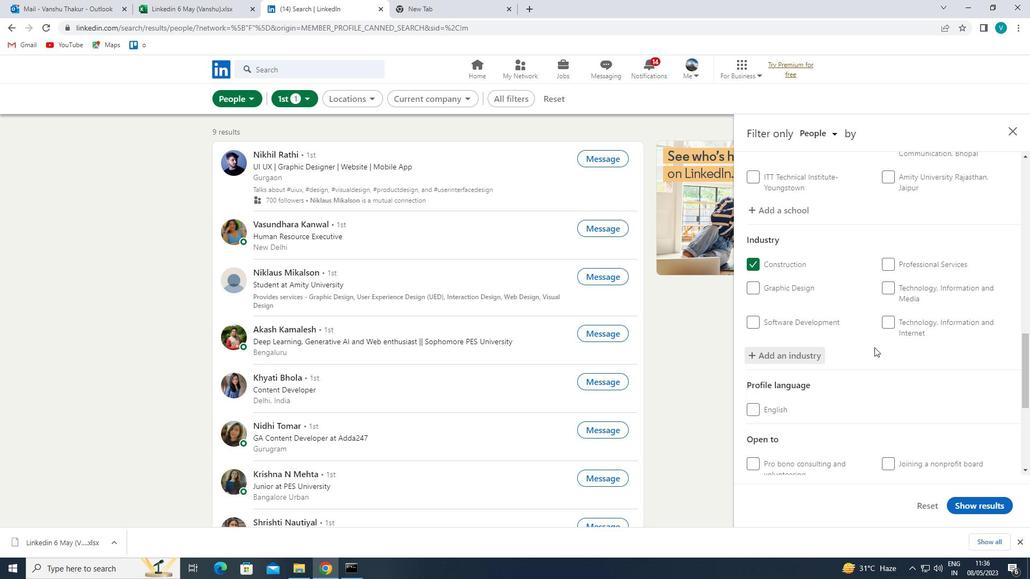 
Action: Mouse scrolled (873, 347) with delta (0, 0)
Screenshot: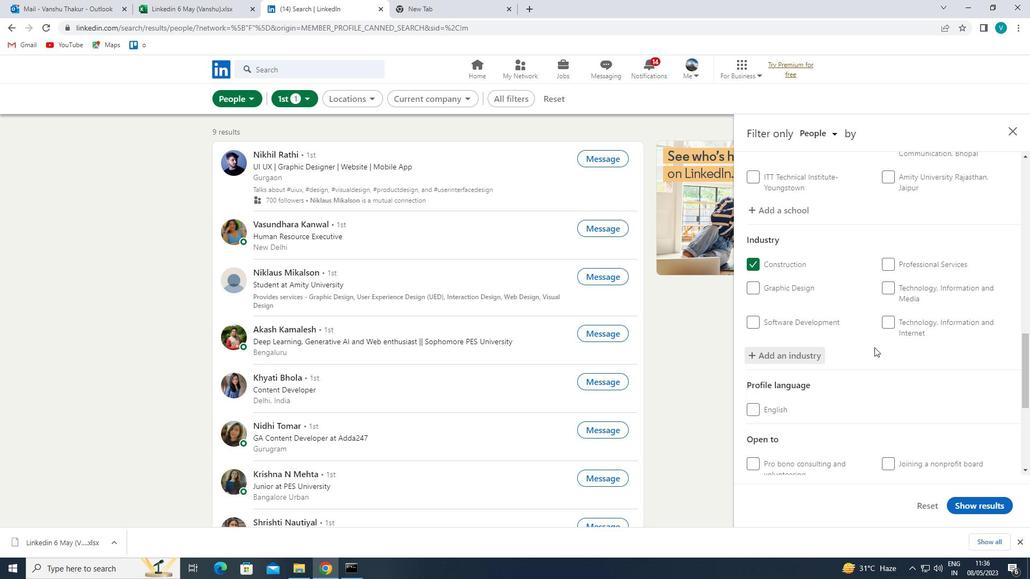 
Action: Mouse moved to (871, 349)
Screenshot: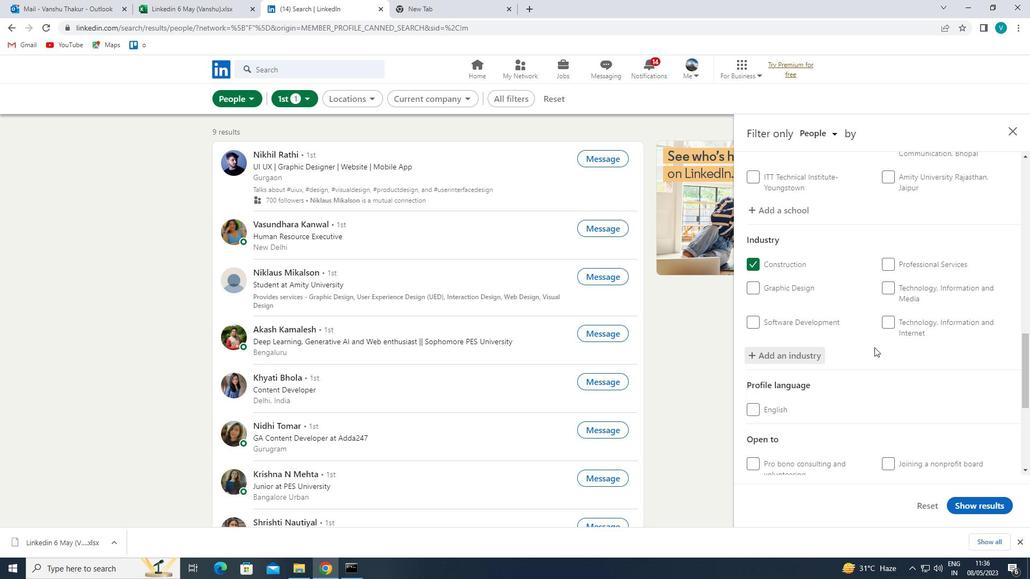 
Action: Mouse scrolled (871, 348) with delta (0, 0)
Screenshot: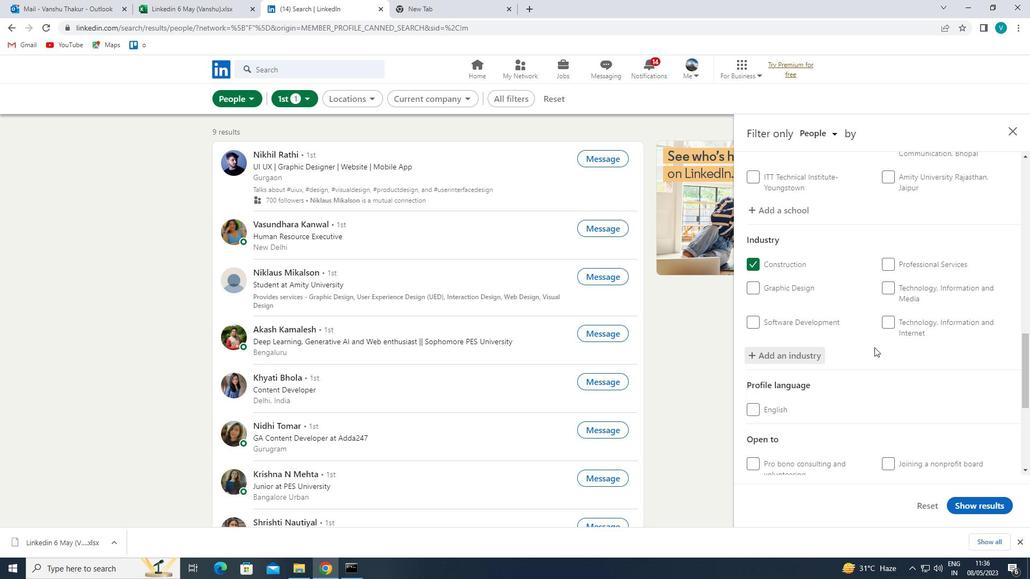 
Action: Mouse scrolled (871, 348) with delta (0, 0)
Screenshot: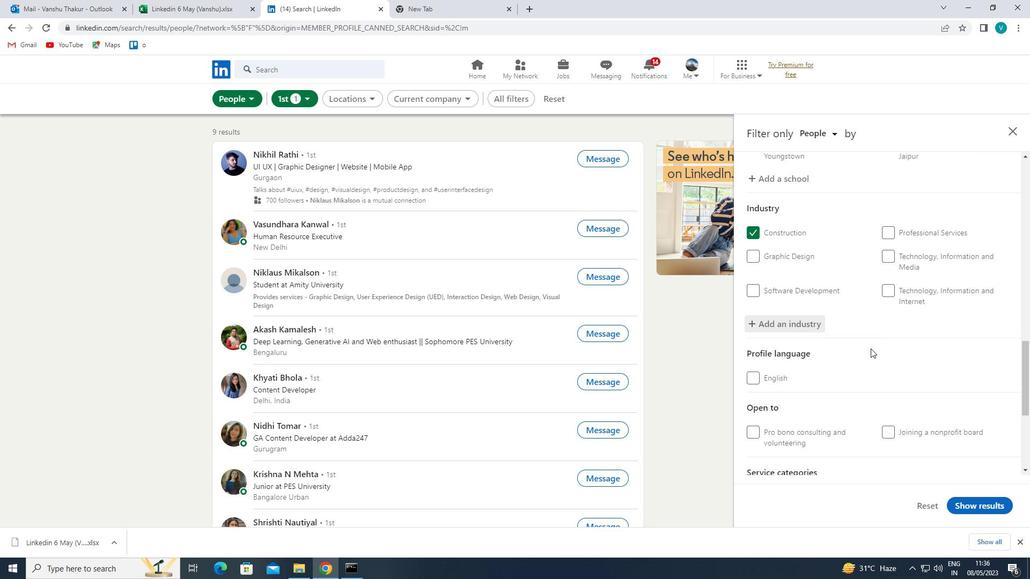 
Action: Mouse moved to (909, 365)
Screenshot: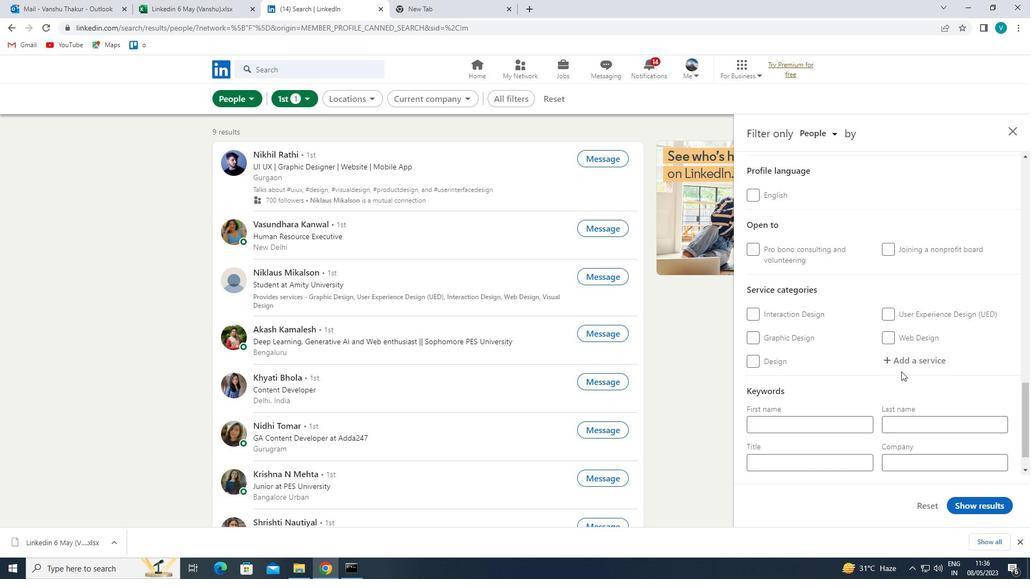 
Action: Mouse pressed left at (909, 365)
Screenshot: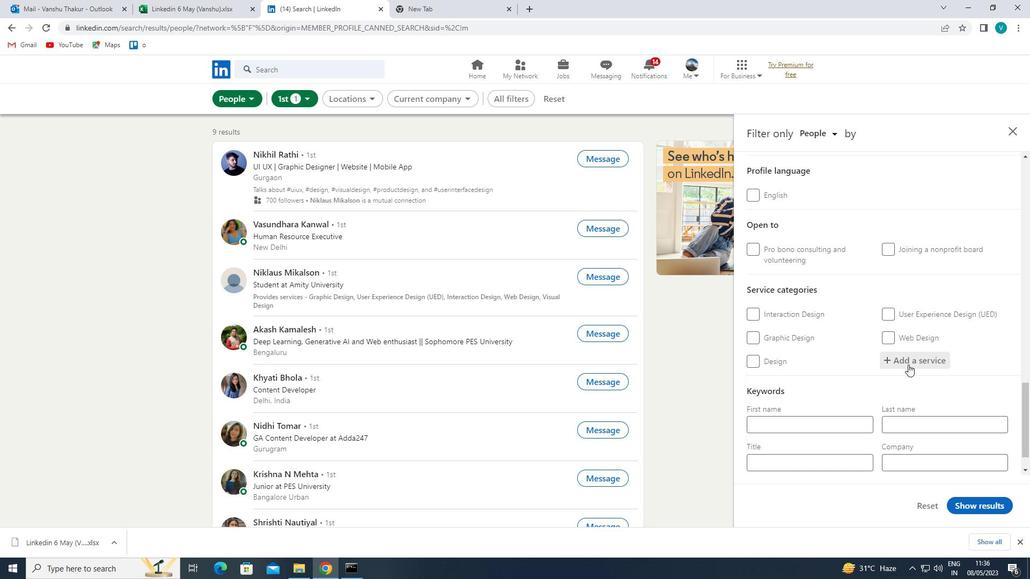 
Action: Mouse moved to (905, 361)
Screenshot: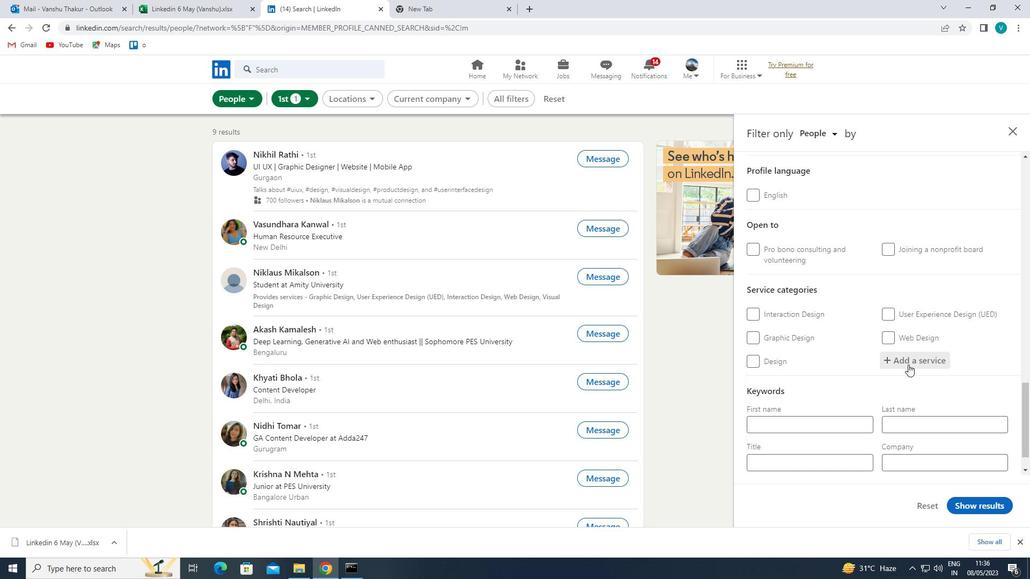 
Action: Key pressed <Key.shift>FINANCIAL
Screenshot: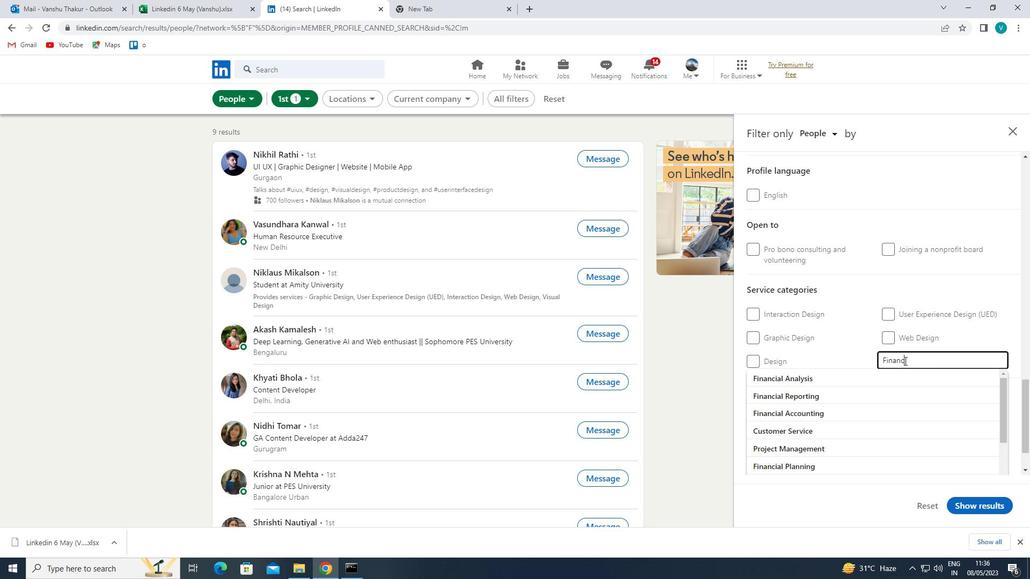 
Action: Mouse moved to (903, 373)
Screenshot: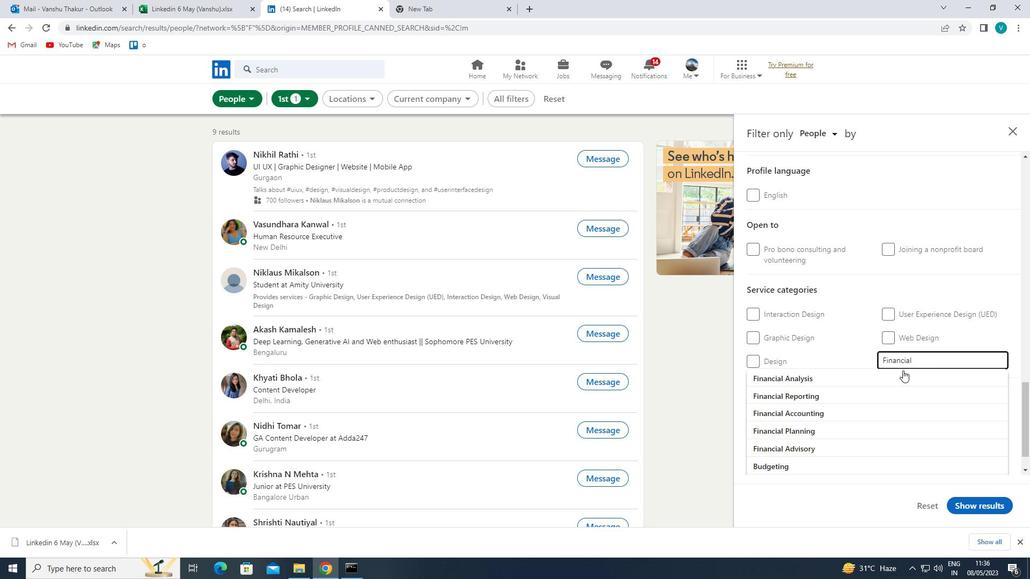 
Action: Mouse pressed left at (903, 373)
Screenshot: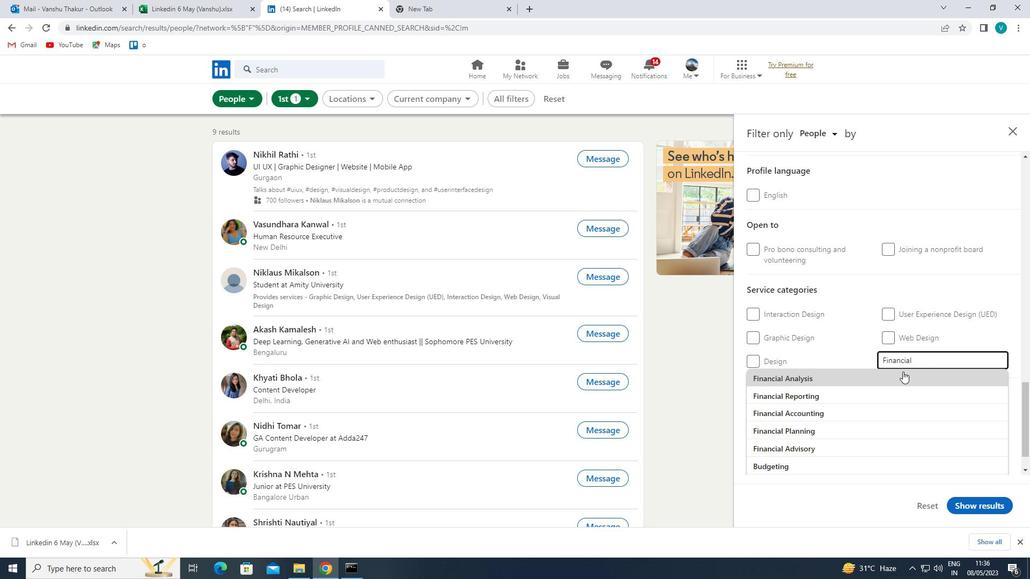 
Action: Mouse scrolled (903, 372) with delta (0, 0)
Screenshot: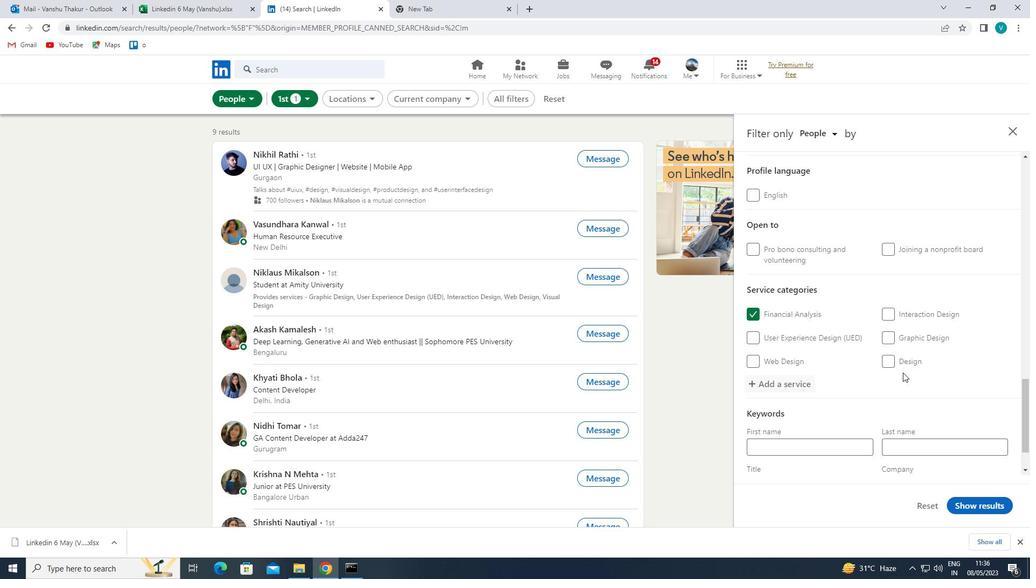 
Action: Mouse moved to (902, 376)
Screenshot: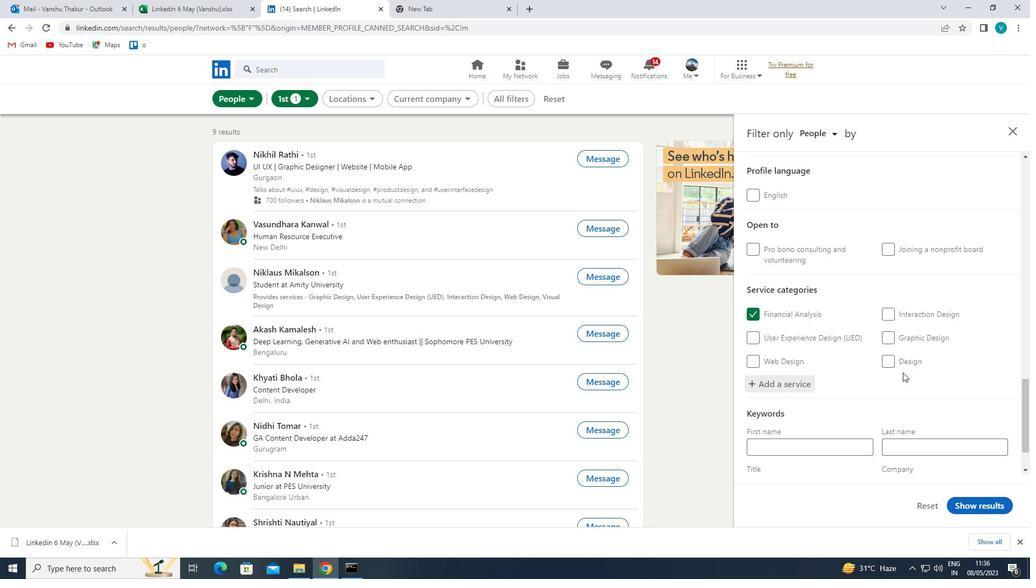
Action: Mouse scrolled (902, 375) with delta (0, 0)
Screenshot: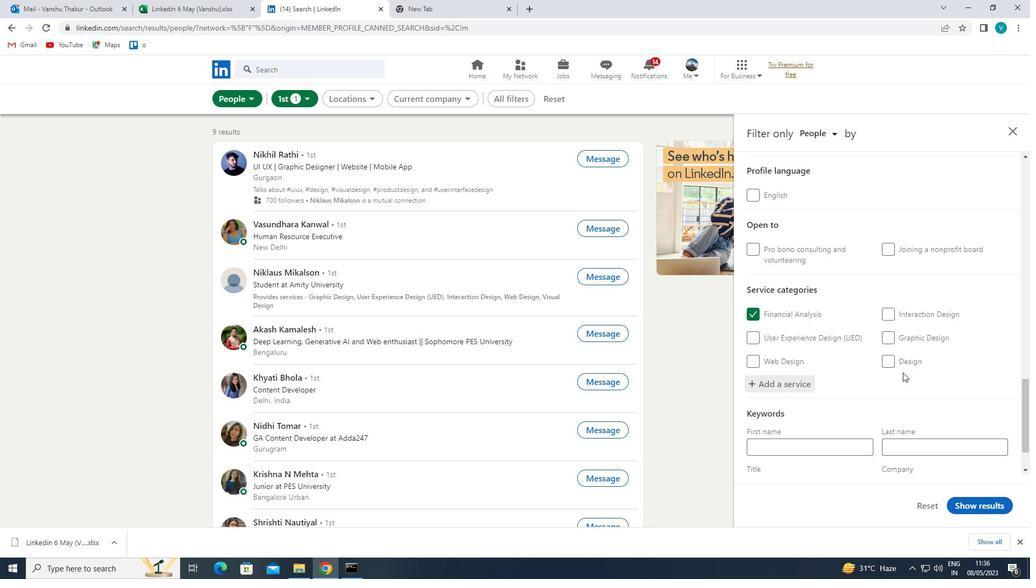 
Action: Mouse moved to (897, 383)
Screenshot: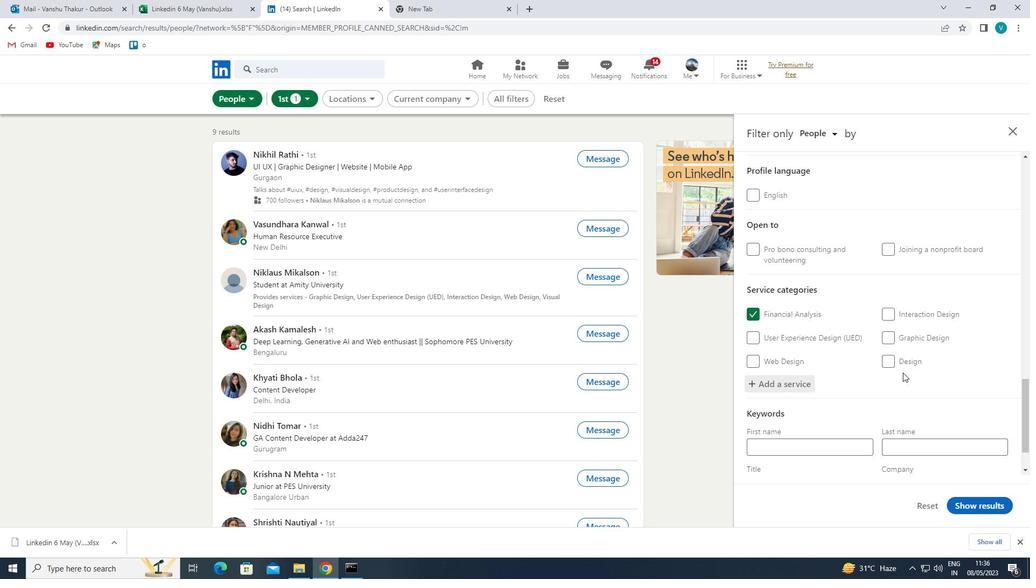 
Action: Mouse scrolled (897, 382) with delta (0, 0)
Screenshot: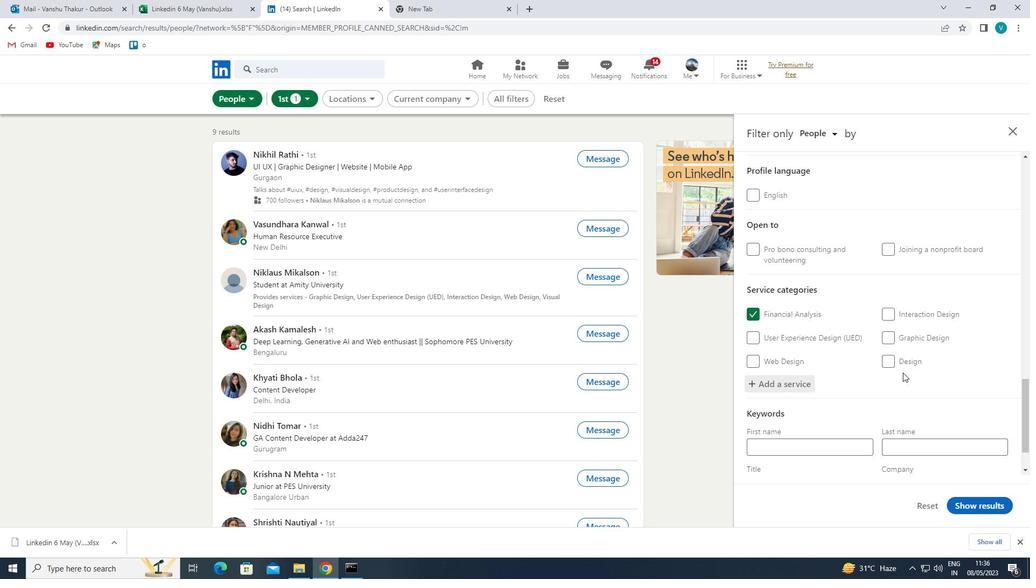 
Action: Mouse moved to (860, 427)
Screenshot: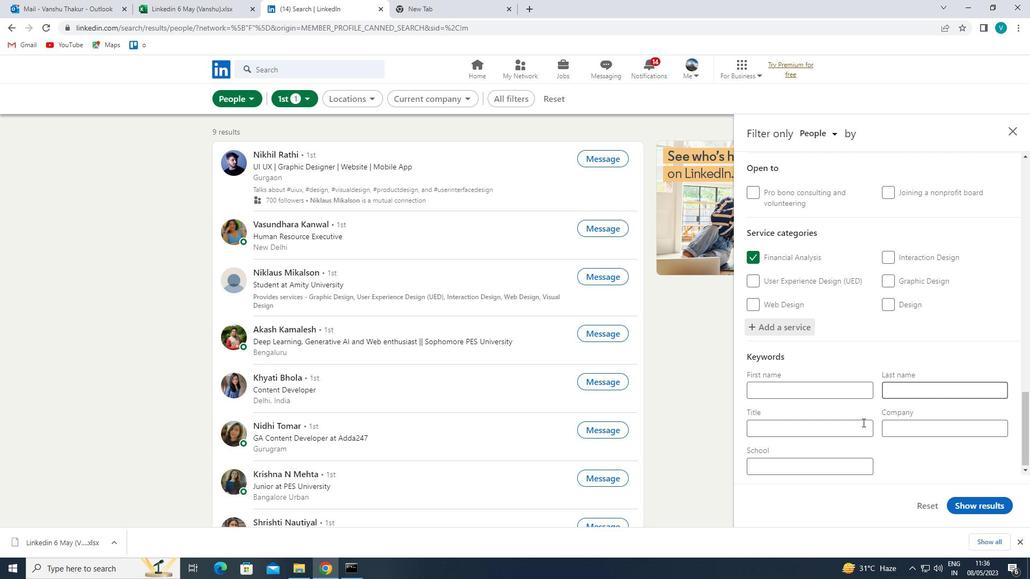 
Action: Mouse pressed left at (860, 427)
Screenshot: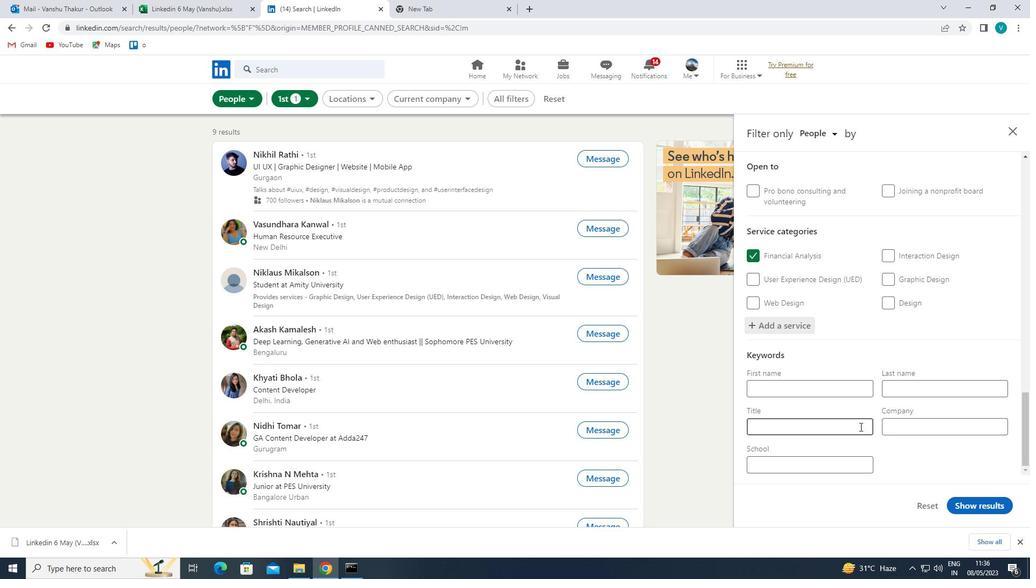 
Action: Mouse moved to (860, 427)
Screenshot: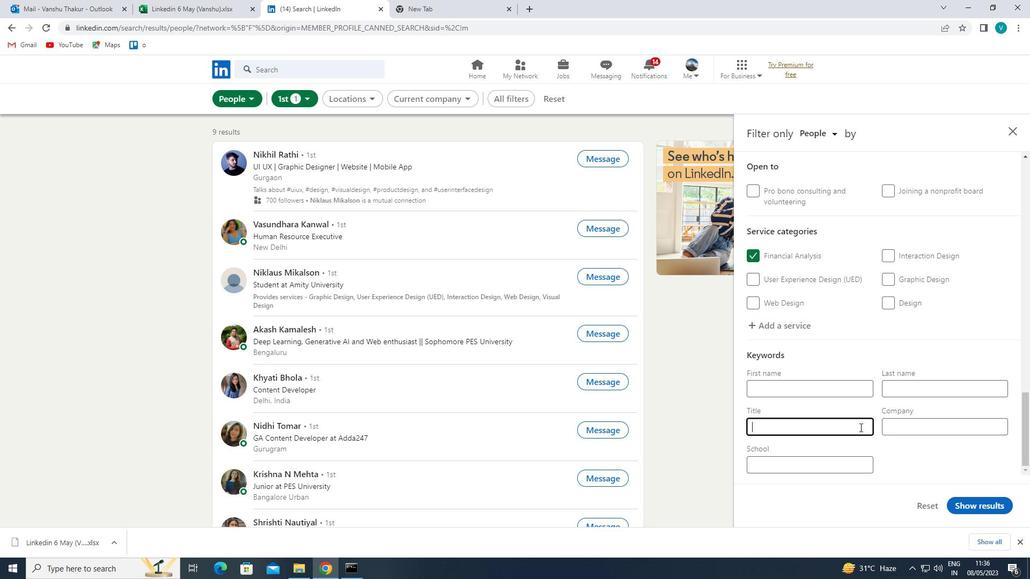 
Action: Key pressed <Key.shift>
Screenshot: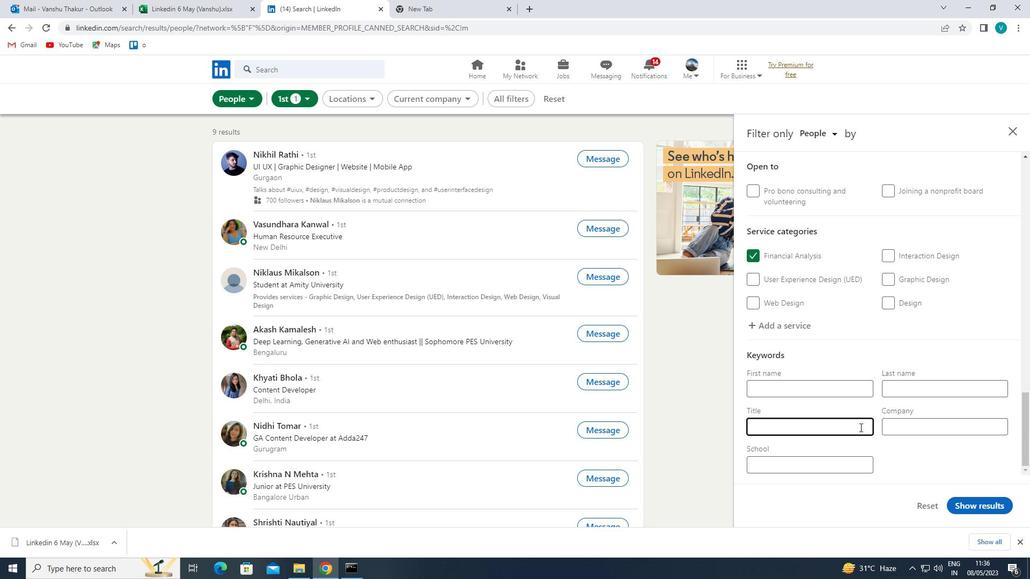
Action: Mouse moved to (860, 427)
Screenshot: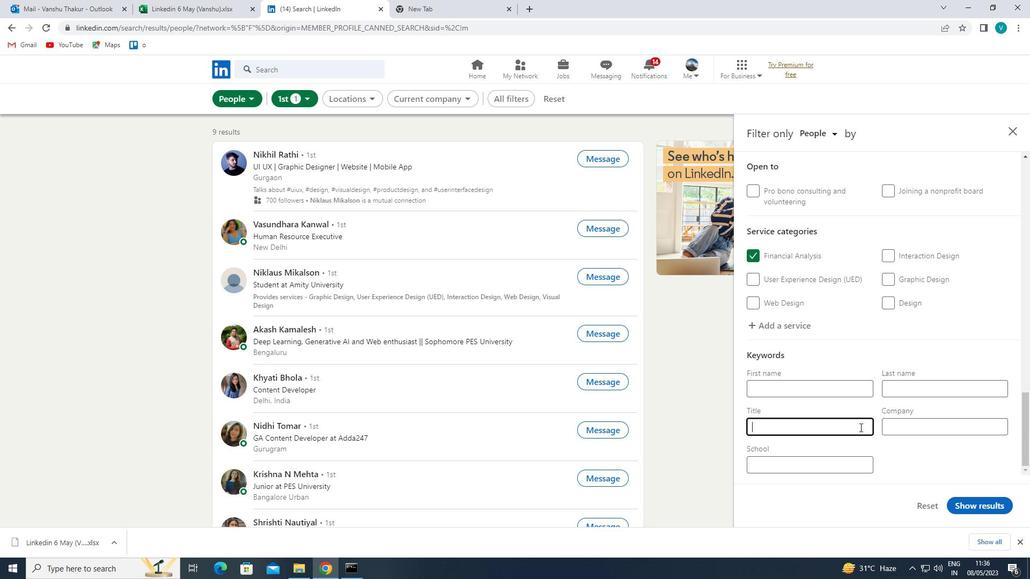 
Action: Key pressed E<Key.shift>COMMERCE<Key.space><Key.shift>MARKETING<Key.space><Key.shift>SPECIALIST<Key.space>
Screenshot: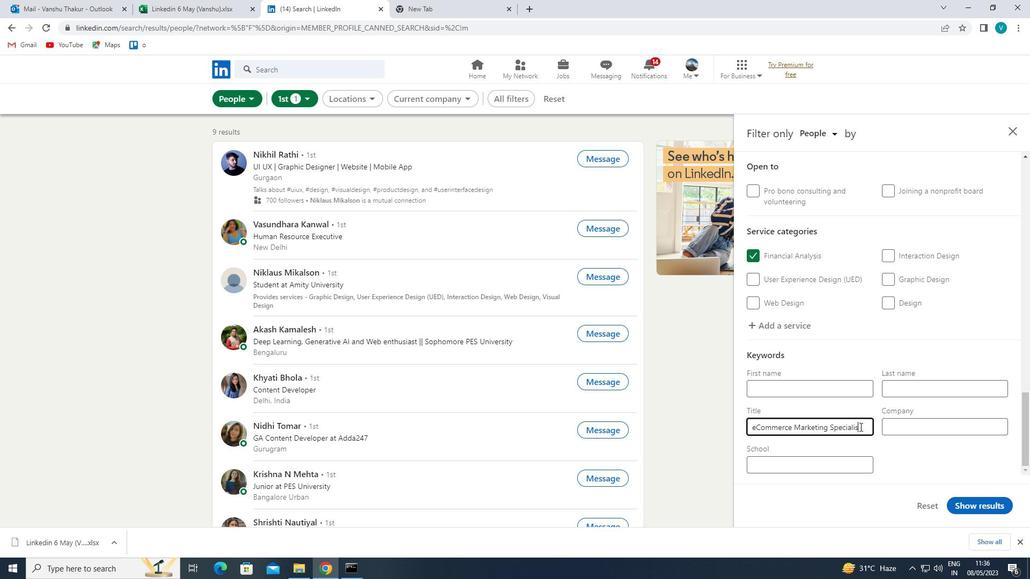 
Action: Mouse moved to (971, 498)
Screenshot: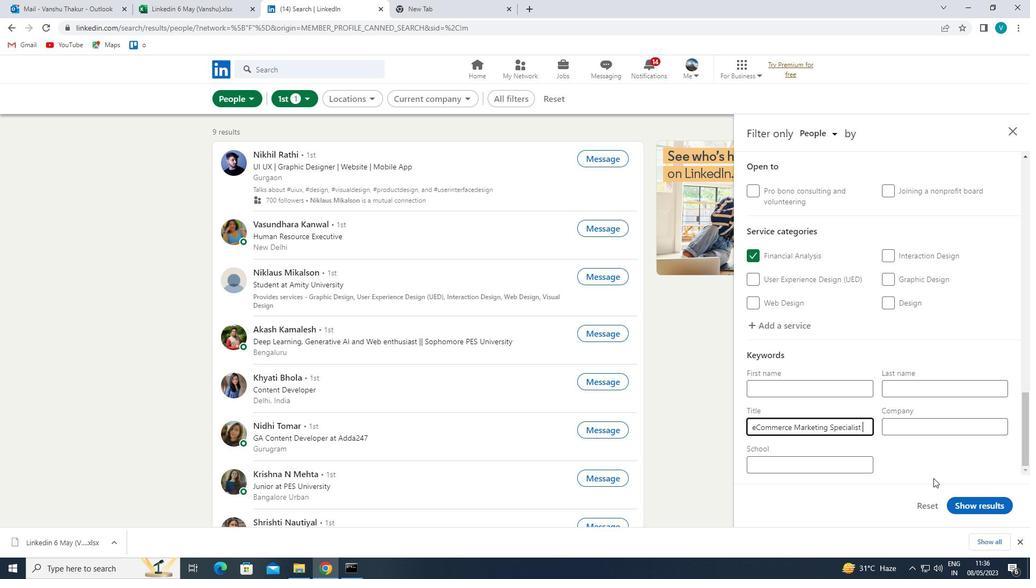
Action: Mouse pressed left at (971, 498)
Screenshot: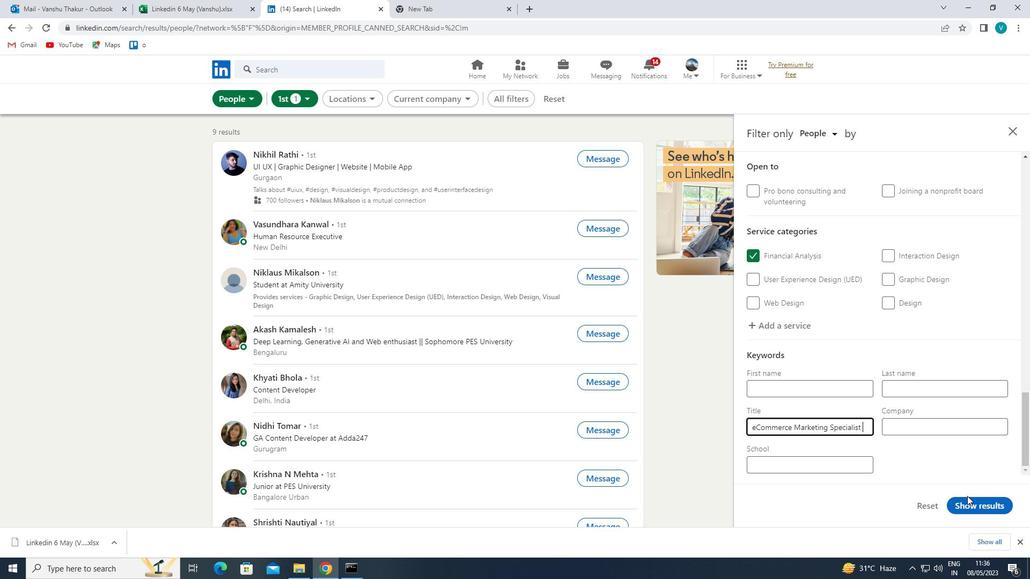 
